 Task: Look for space in Deltona, United States from 4th June, 2023 to 8th June, 2023 for 2 adults in price range Rs.8000 to Rs.16000. Place can be private room with 1  bedroom having 1 bed and 1 bathroom. Property type can be house, flat, guest house, hotel. Booking option can be shelf check-in. Required host language is English.
Action: Mouse moved to (314, 135)
Screenshot: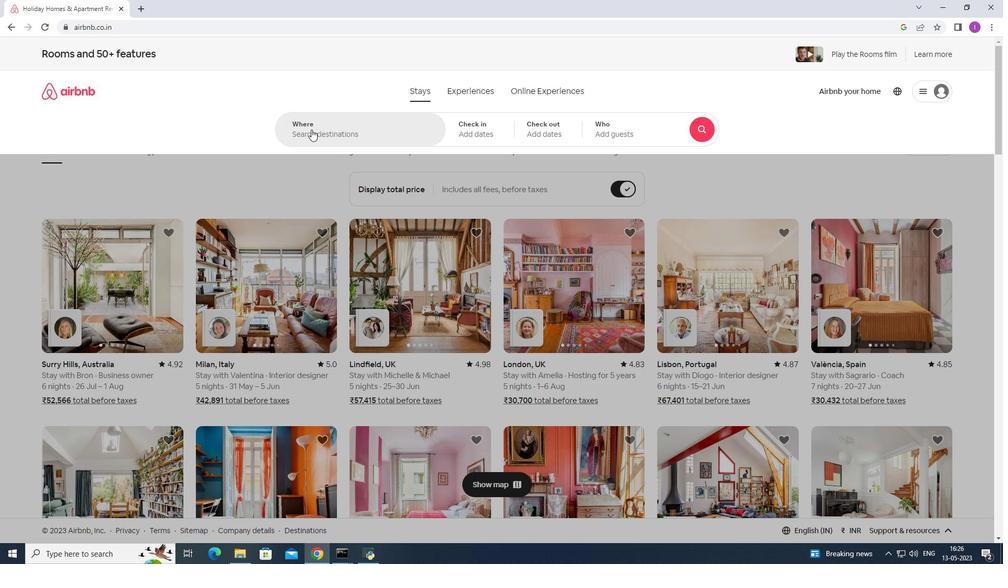 
Action: Mouse pressed left at (314, 135)
Screenshot: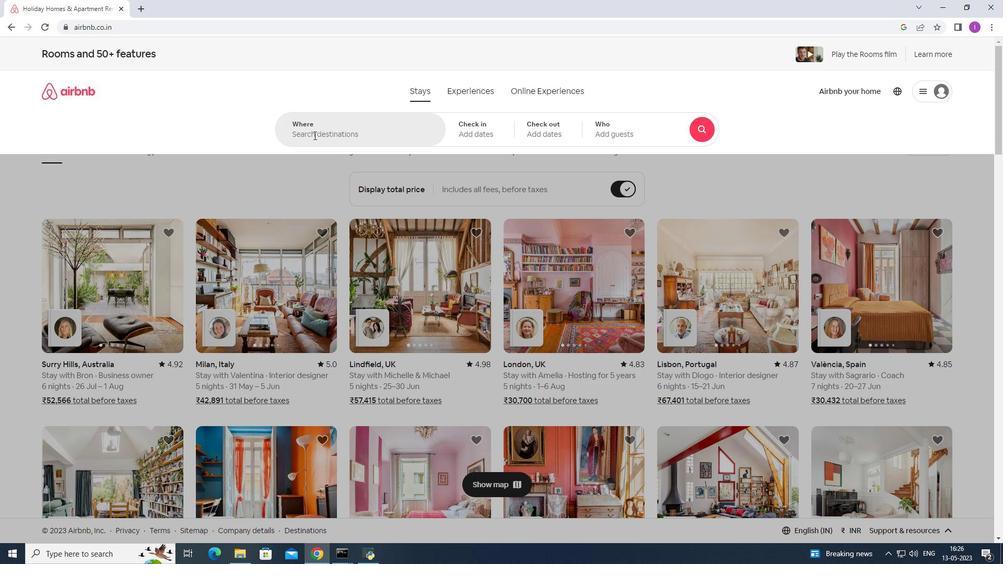 
Action: Key pressed <Key.shift>Deltona,<Key.shift>United<Key.space>sr<Key.backspace>tates
Screenshot: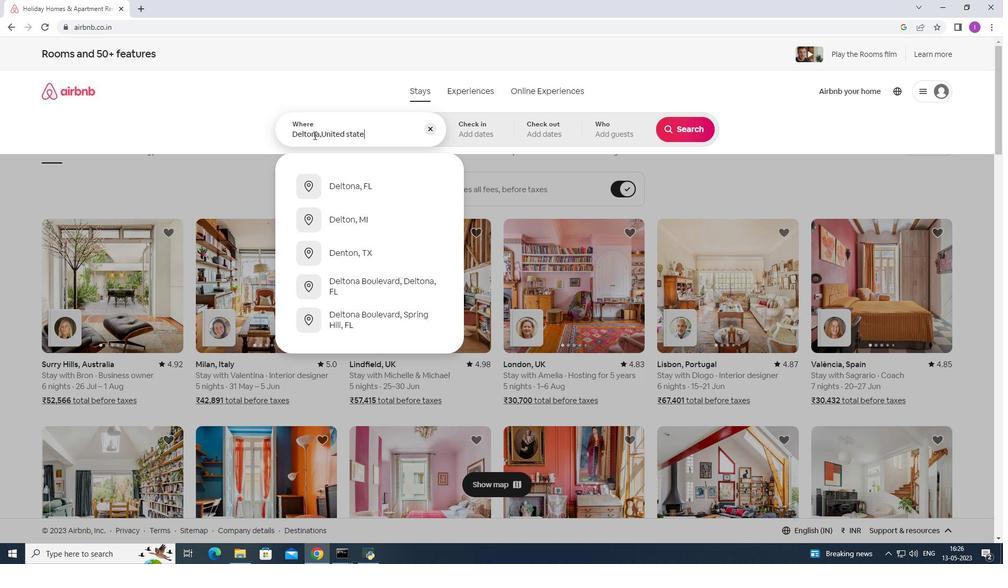 
Action: Mouse moved to (467, 128)
Screenshot: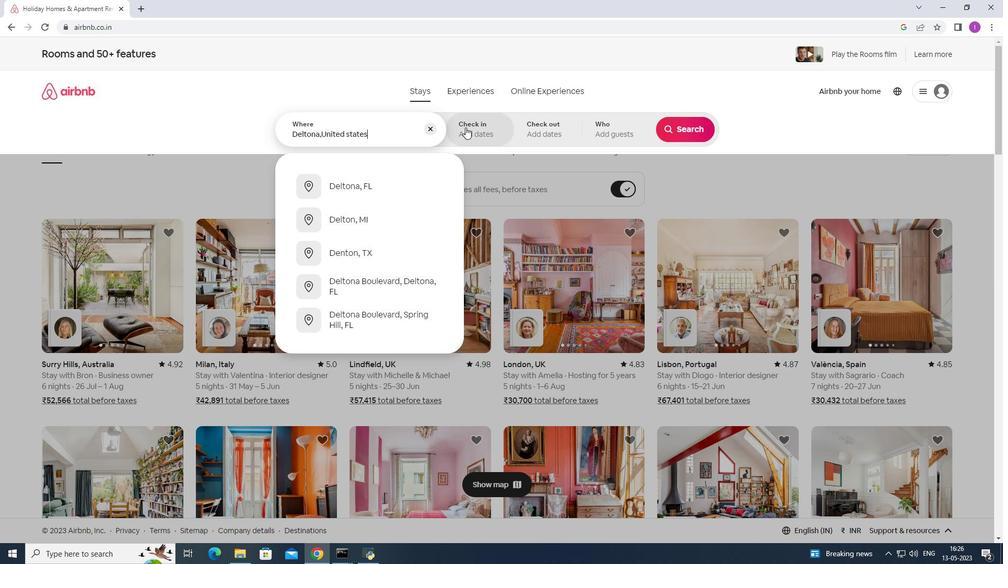 
Action: Mouse pressed left at (467, 128)
Screenshot: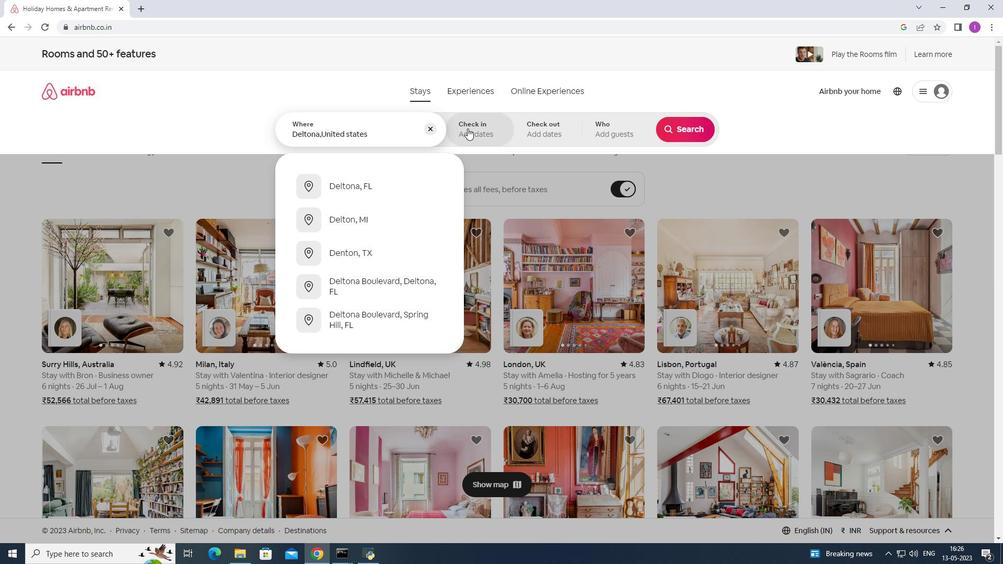 
Action: Mouse moved to (521, 285)
Screenshot: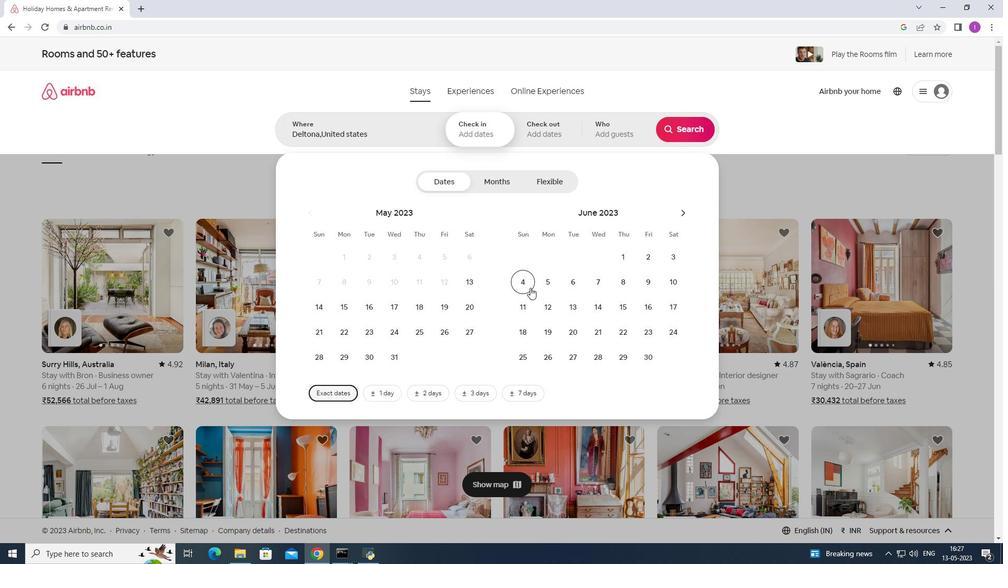
Action: Mouse pressed left at (521, 285)
Screenshot: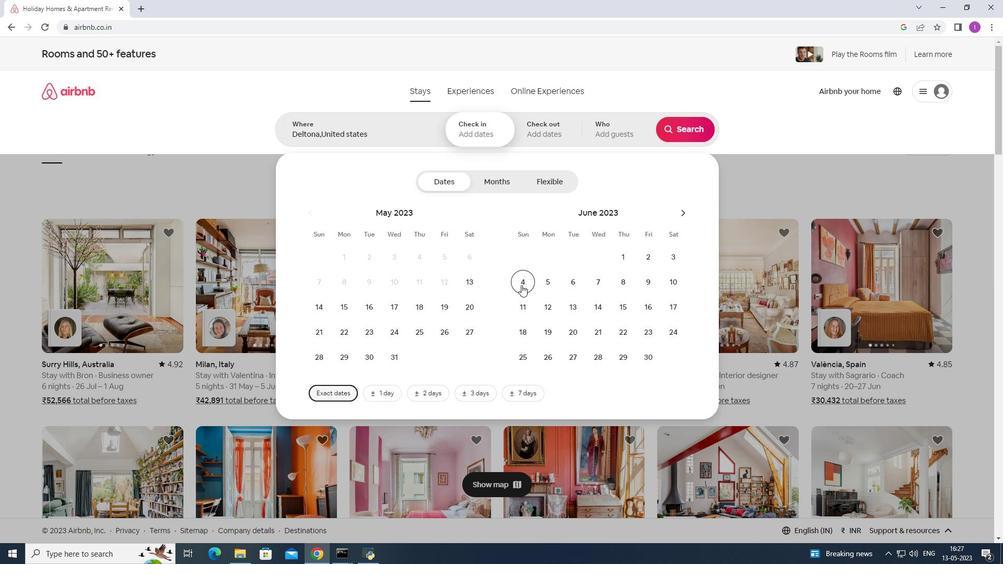
Action: Mouse moved to (625, 284)
Screenshot: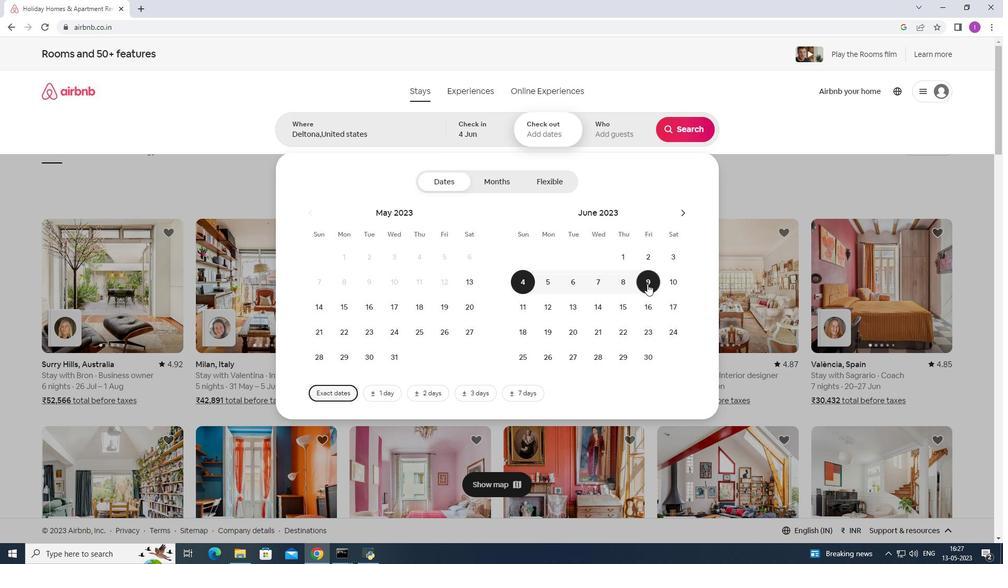 
Action: Mouse pressed left at (625, 284)
Screenshot: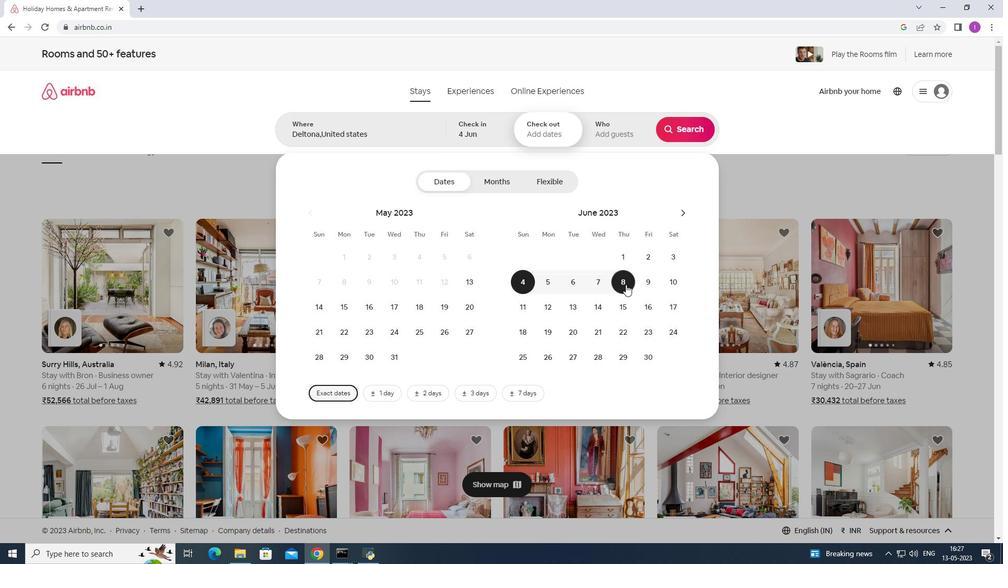 
Action: Mouse moved to (623, 141)
Screenshot: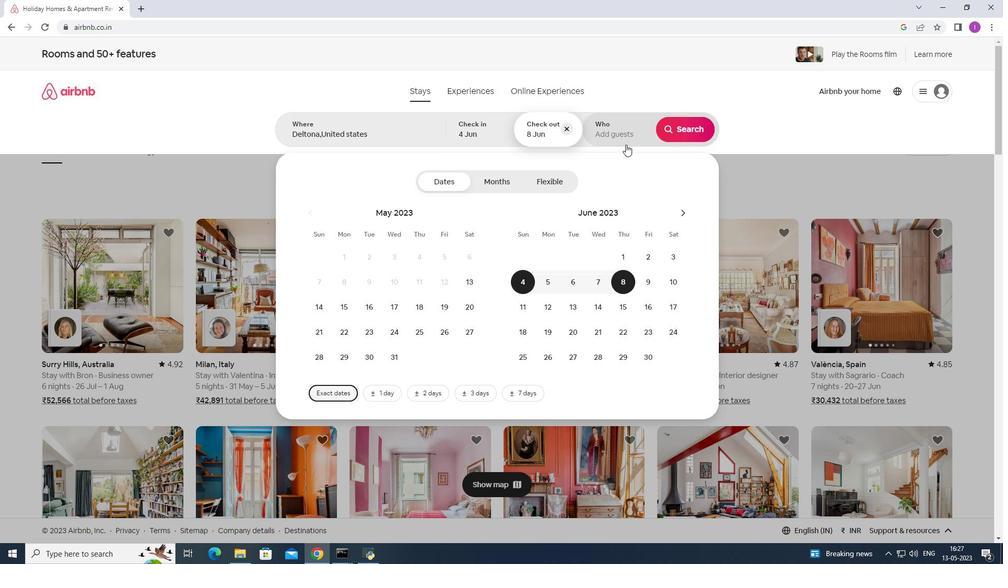 
Action: Mouse pressed left at (623, 141)
Screenshot: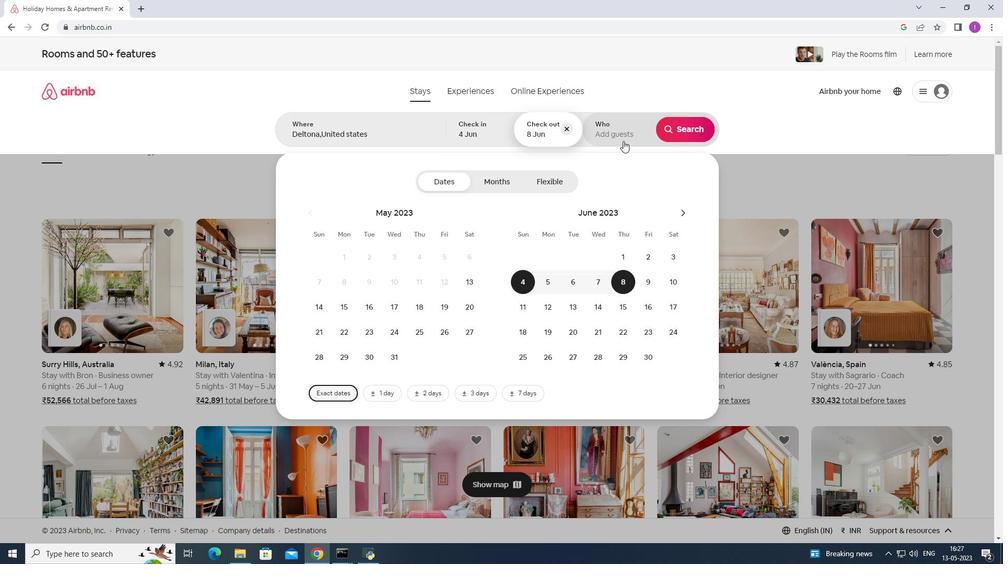 
Action: Mouse moved to (687, 183)
Screenshot: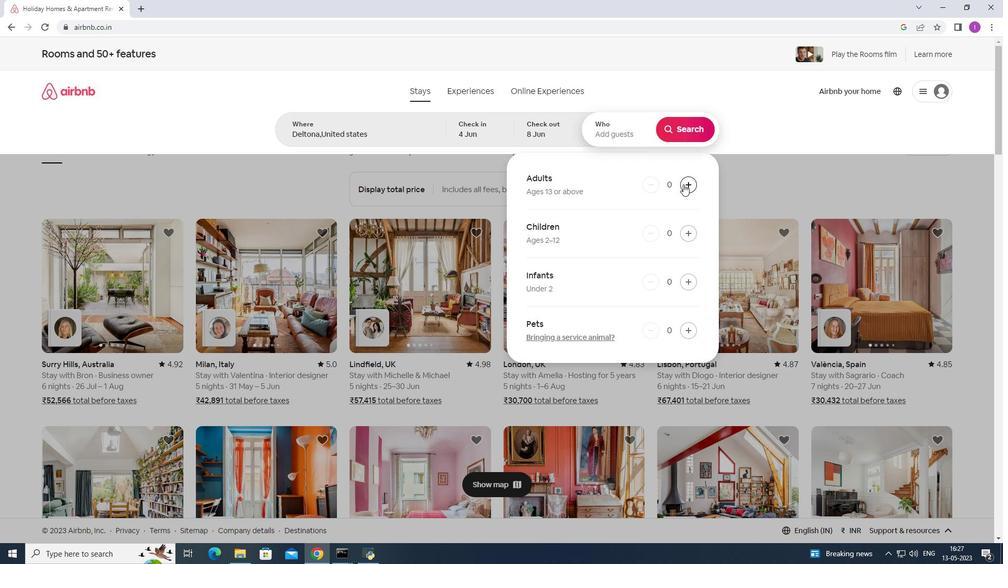 
Action: Mouse pressed left at (687, 183)
Screenshot: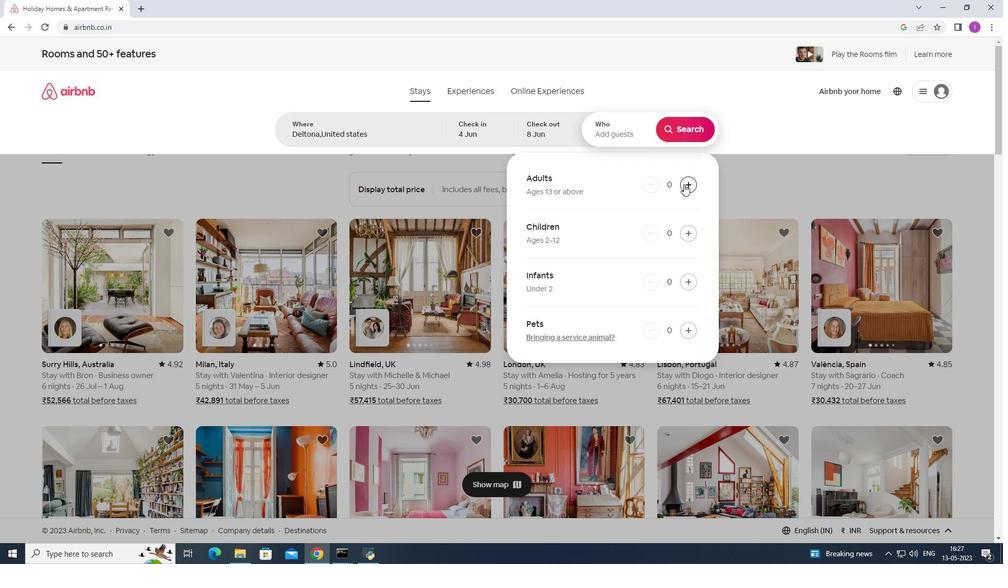 
Action: Mouse pressed left at (687, 183)
Screenshot: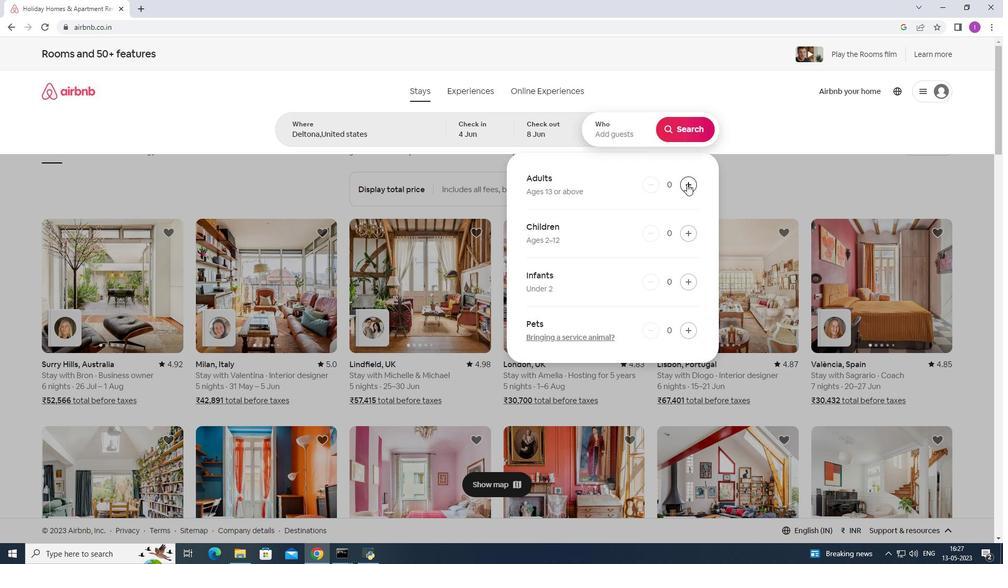 
Action: Mouse moved to (676, 131)
Screenshot: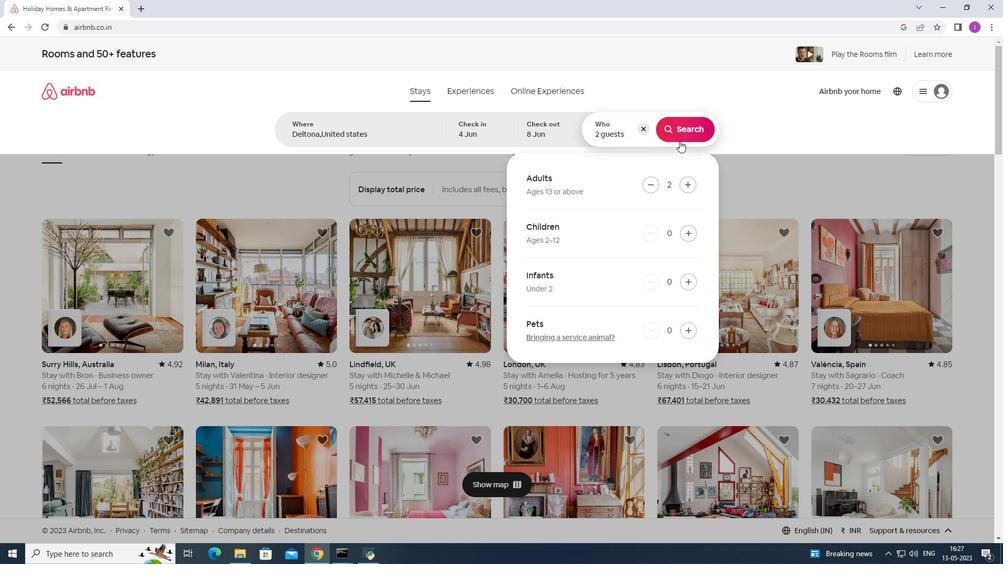 
Action: Mouse pressed left at (676, 131)
Screenshot: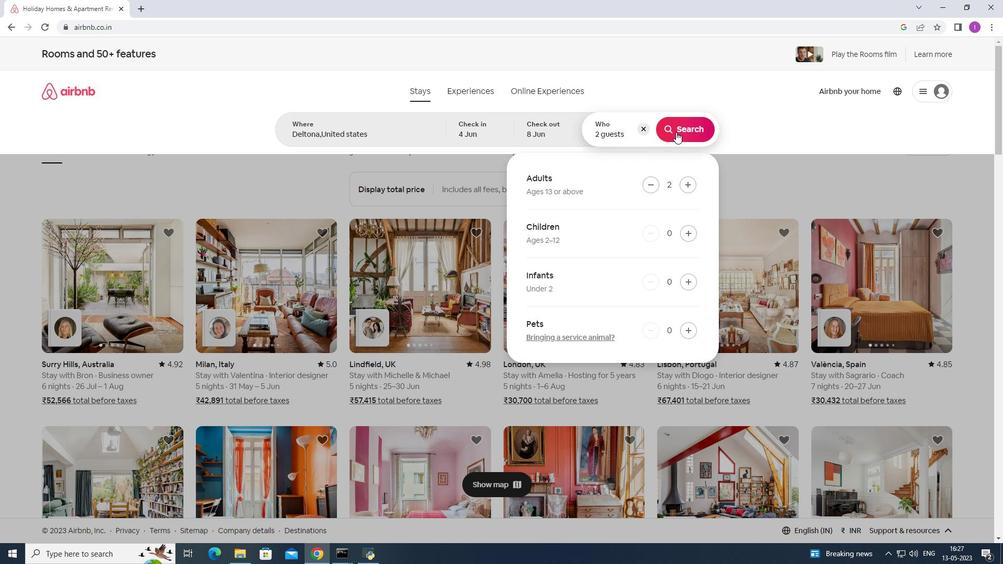 
Action: Mouse moved to (952, 94)
Screenshot: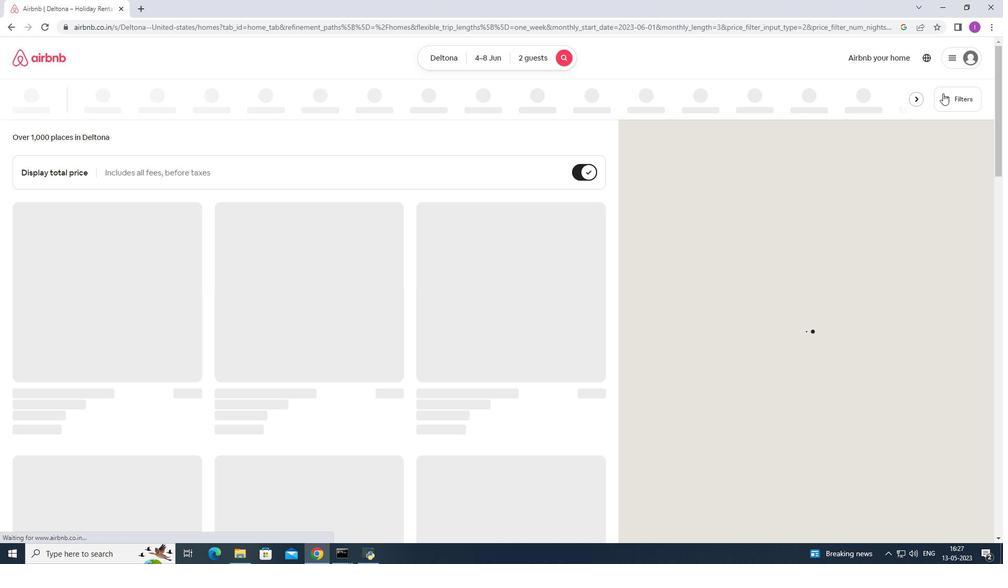 
Action: Mouse pressed left at (952, 94)
Screenshot: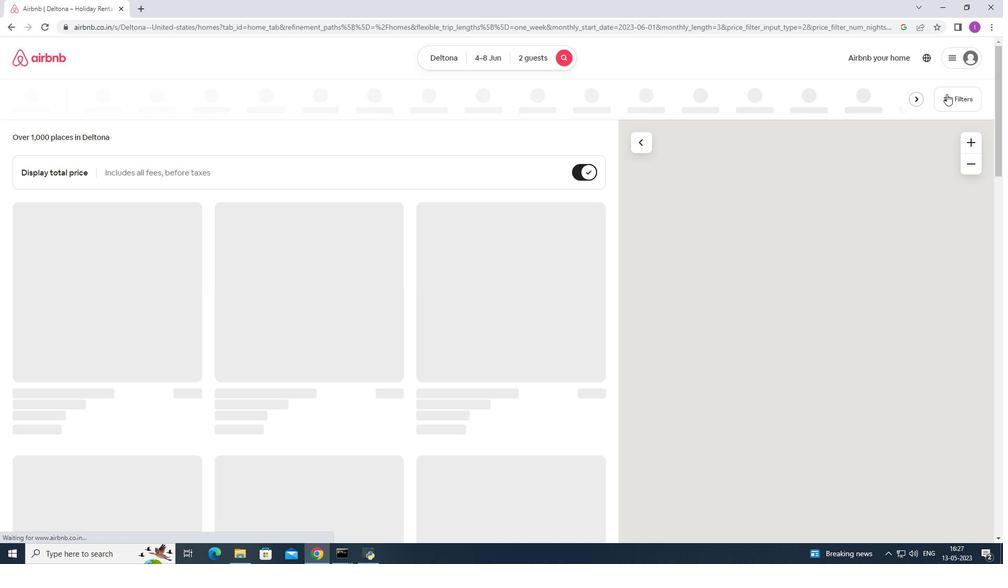 
Action: Mouse moved to (573, 358)
Screenshot: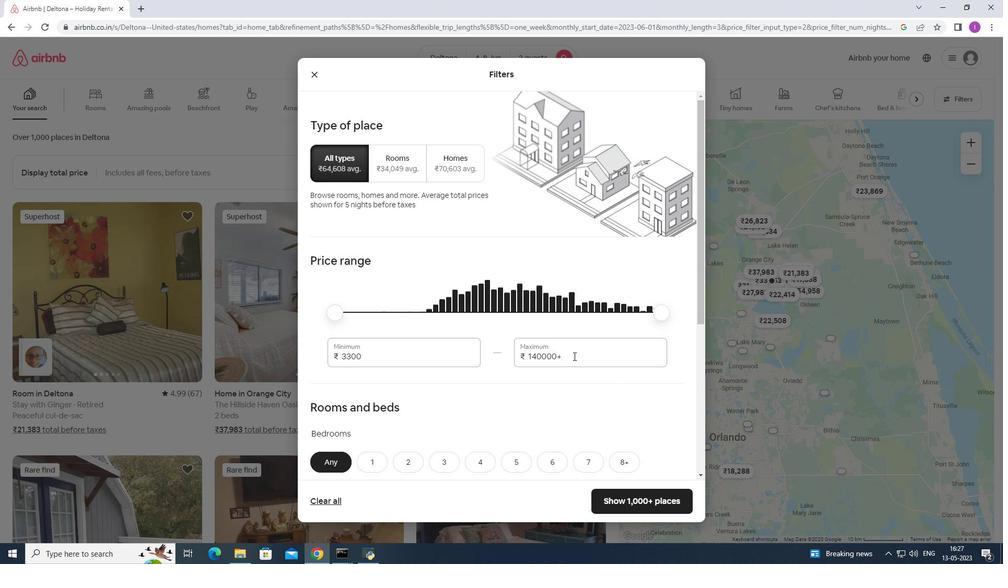 
Action: Mouse pressed left at (573, 358)
Screenshot: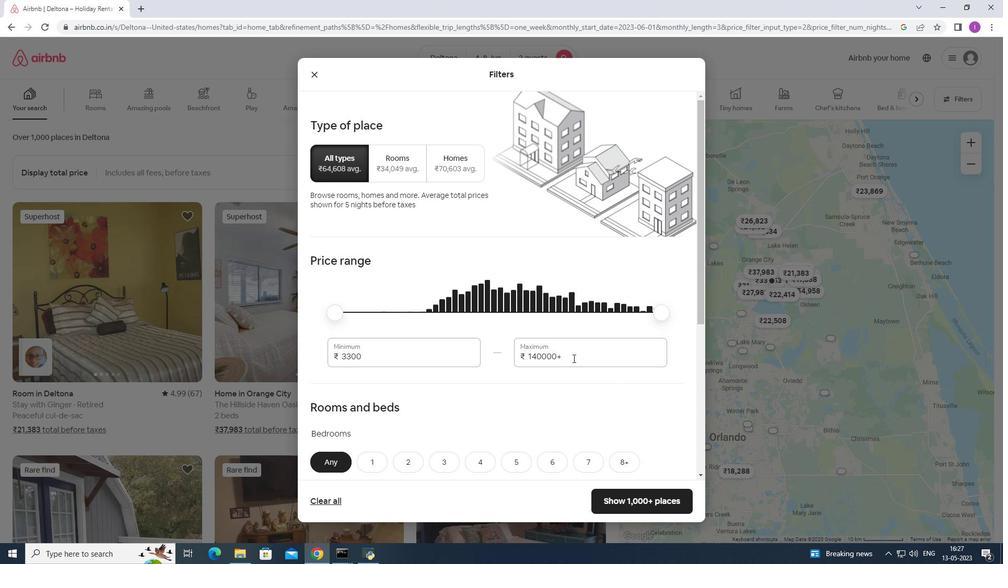 
Action: Mouse moved to (578, 360)
Screenshot: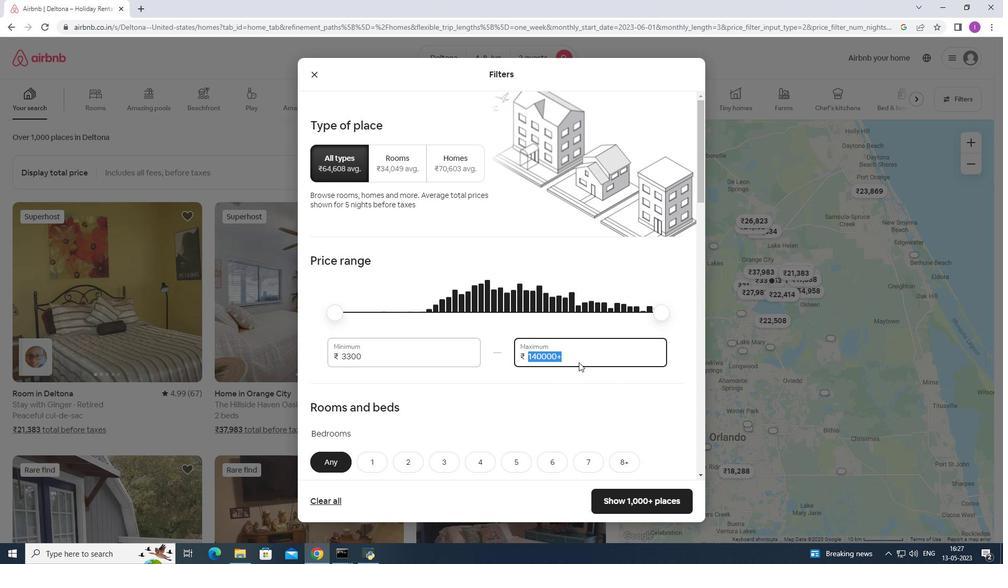 
Action: Key pressed 16
Screenshot: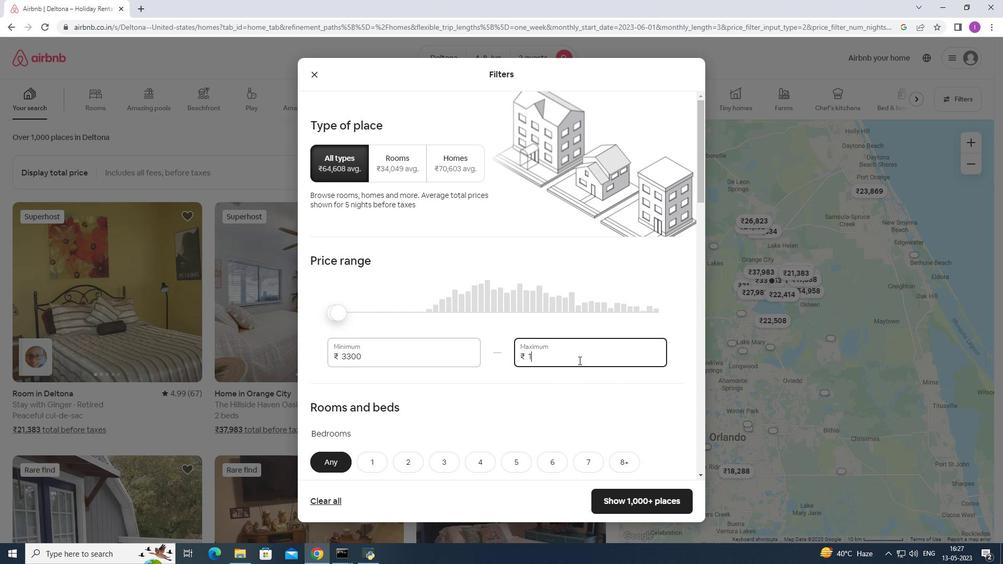 
Action: Mouse moved to (578, 356)
Screenshot: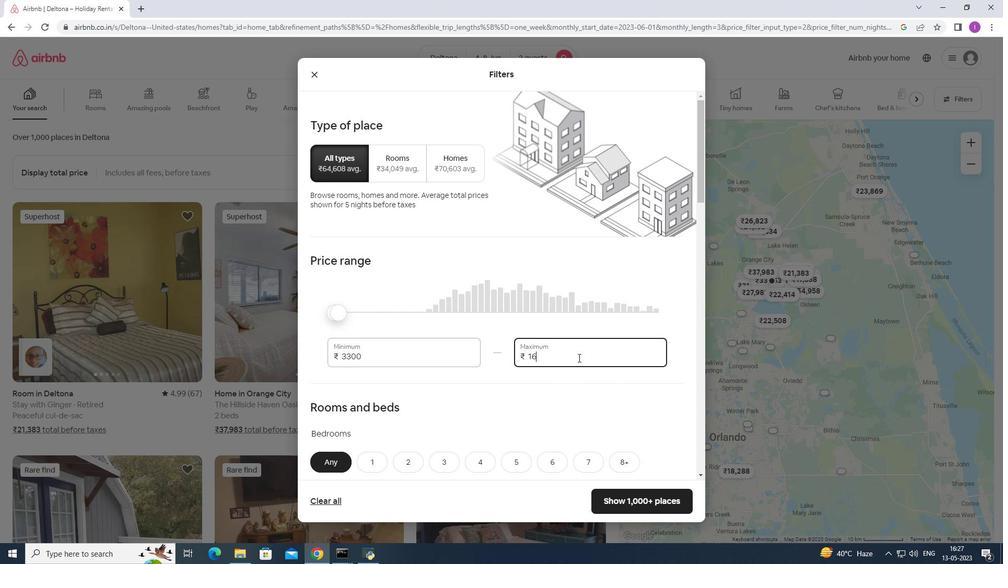 
Action: Key pressed 0
Screenshot: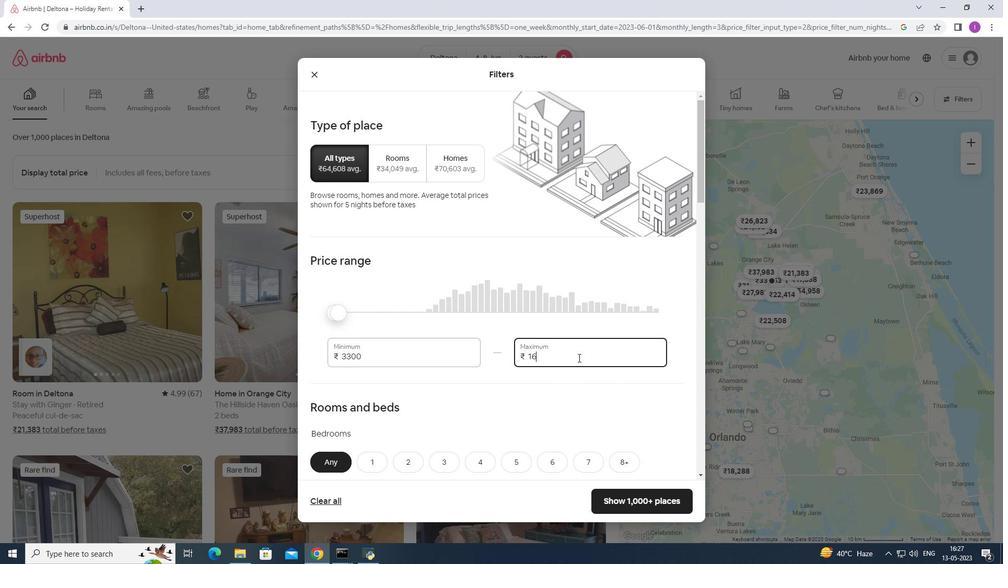 
Action: Mouse moved to (576, 353)
Screenshot: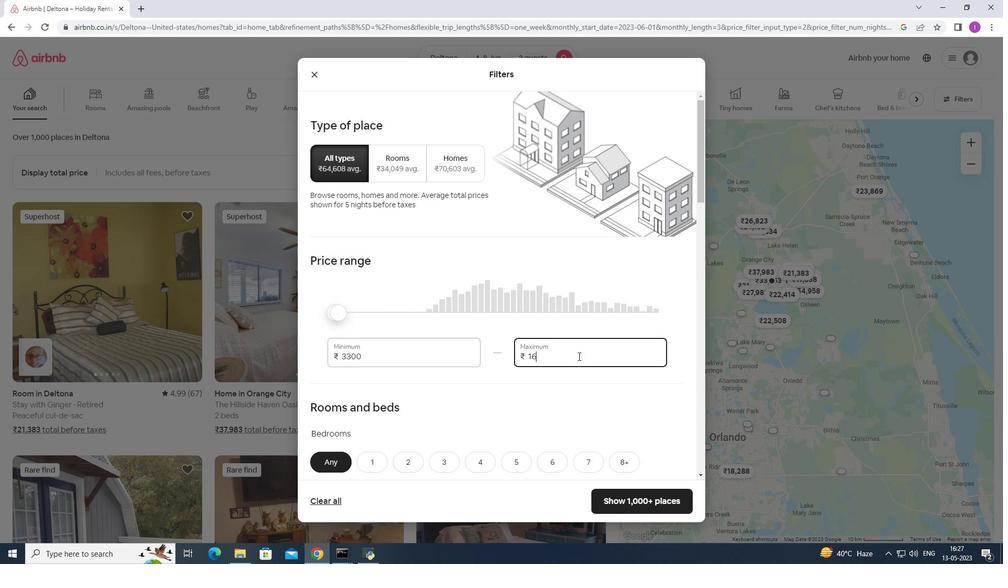 
Action: Key pressed 0
Screenshot: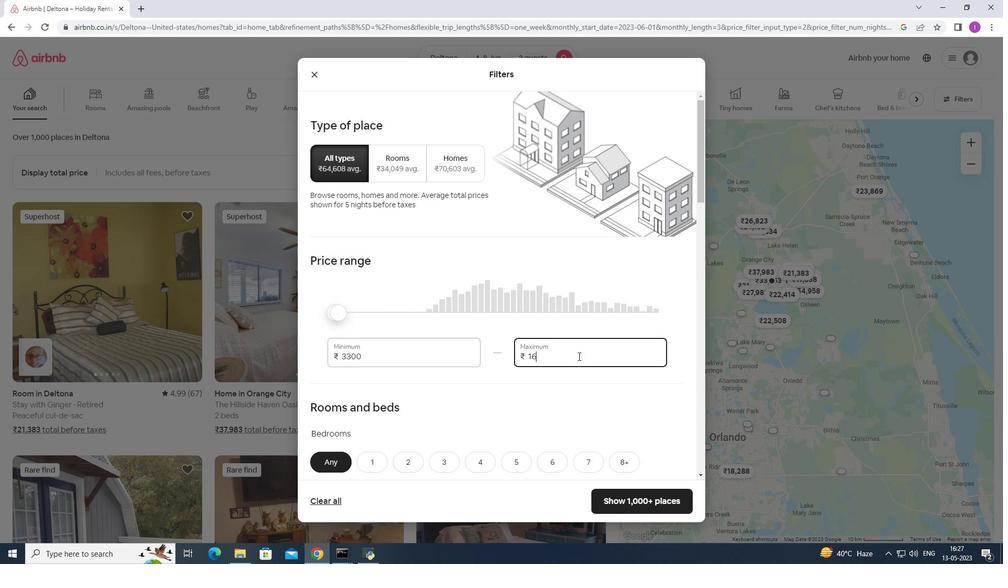 
Action: Mouse moved to (576, 352)
Screenshot: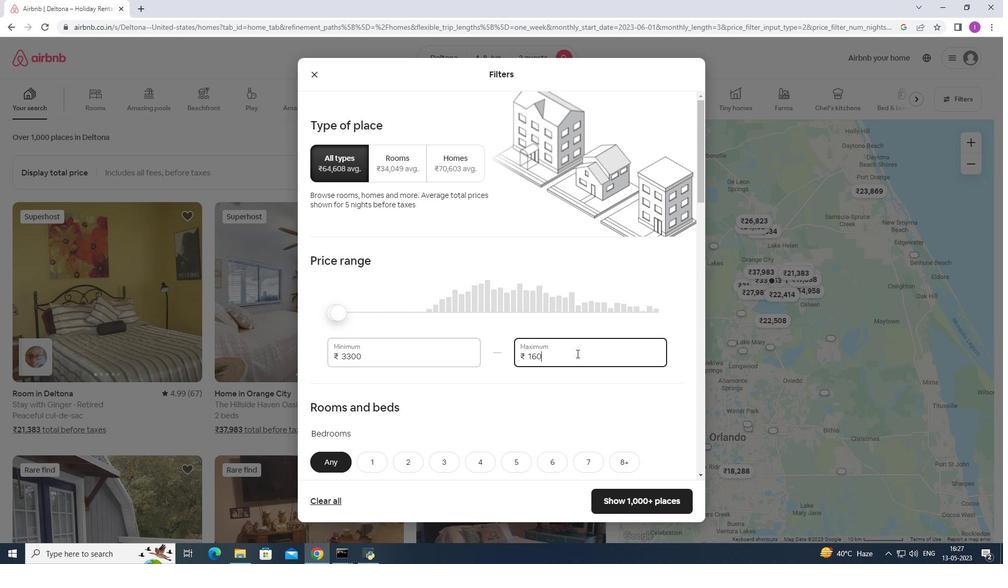 
Action: Key pressed 0
Screenshot: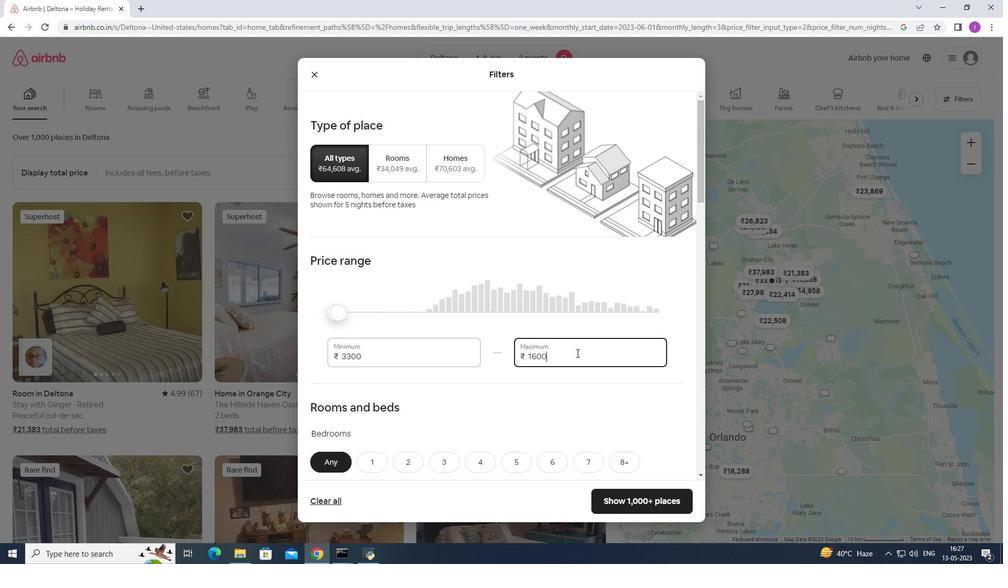 
Action: Mouse moved to (374, 356)
Screenshot: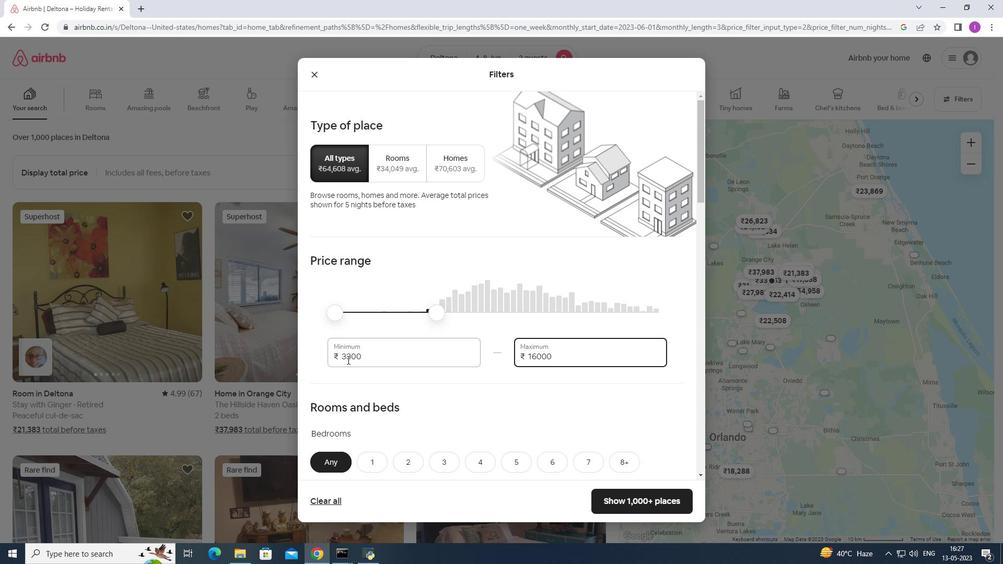 
Action: Mouse pressed left at (374, 356)
Screenshot: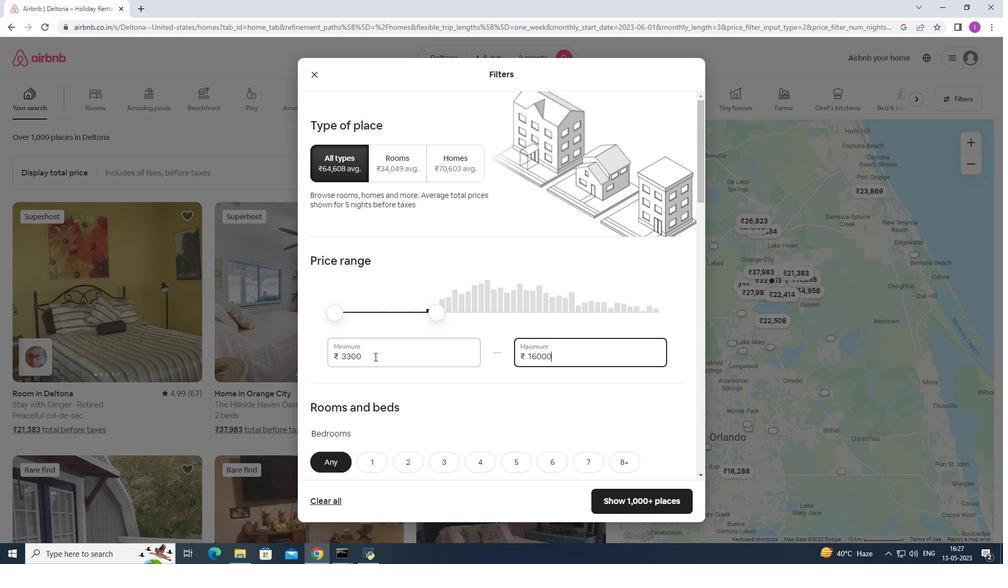
Action: Mouse moved to (428, 367)
Screenshot: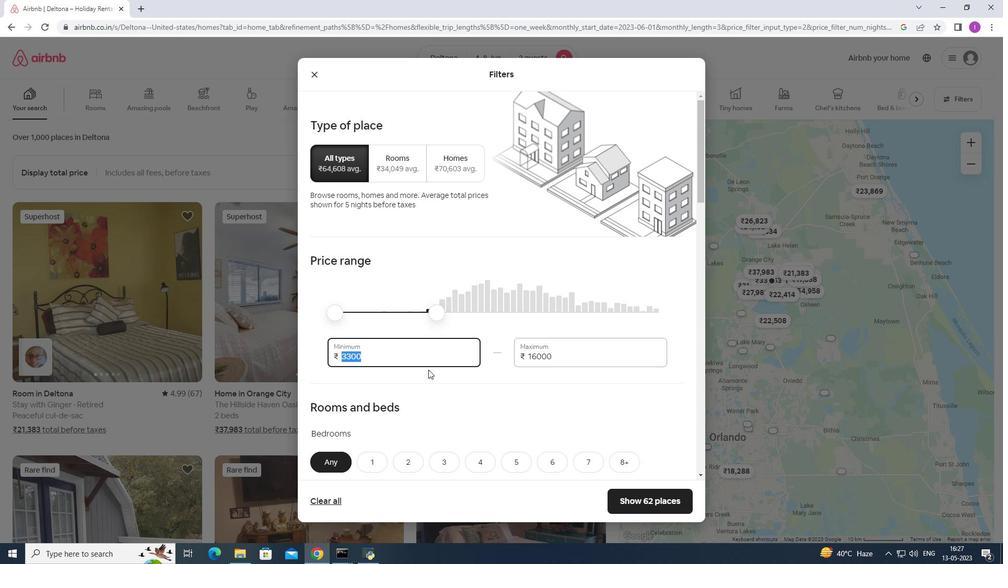 
Action: Key pressed 8
Screenshot: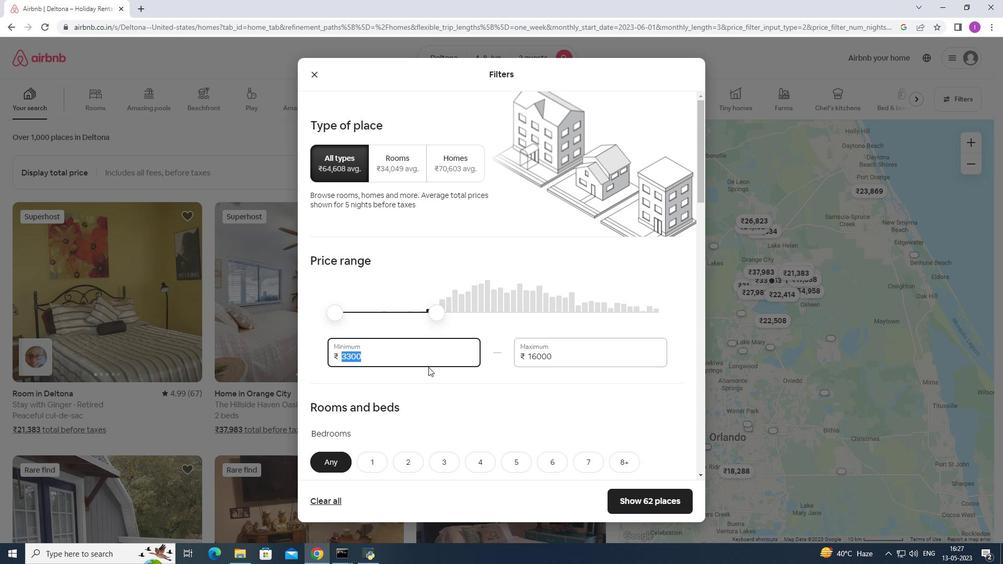 
Action: Mouse moved to (428, 365)
Screenshot: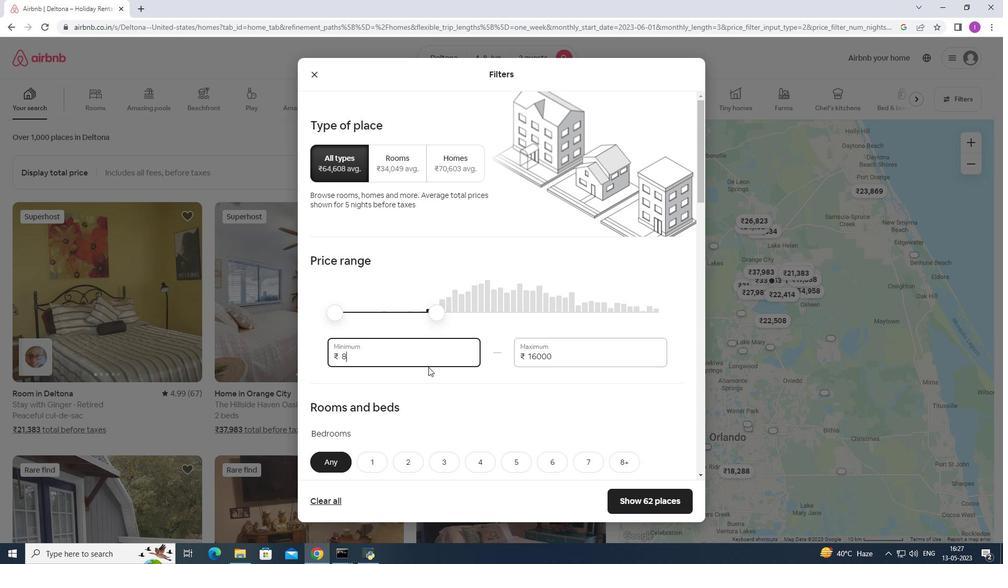 
Action: Key pressed 0
Screenshot: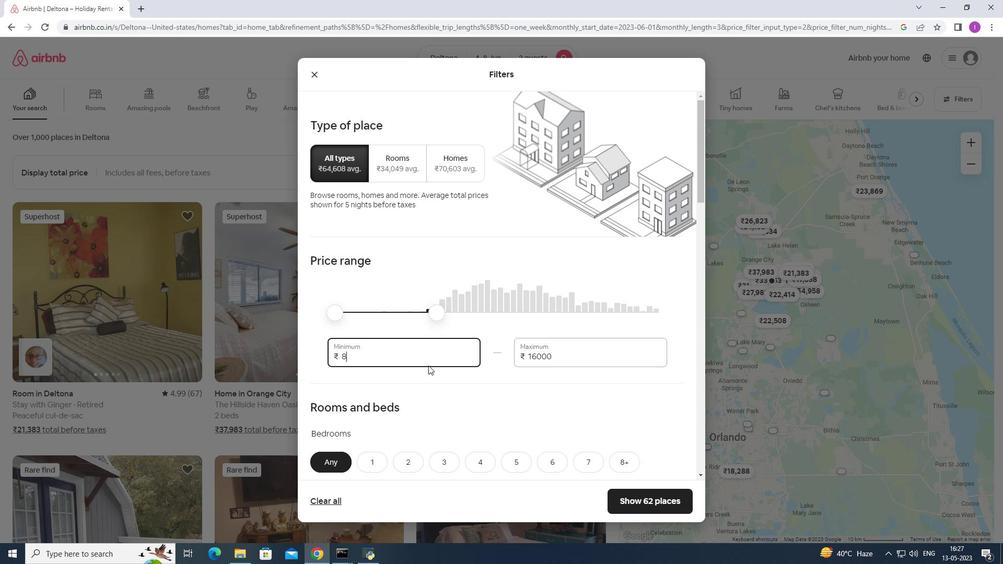 
Action: Mouse moved to (426, 364)
Screenshot: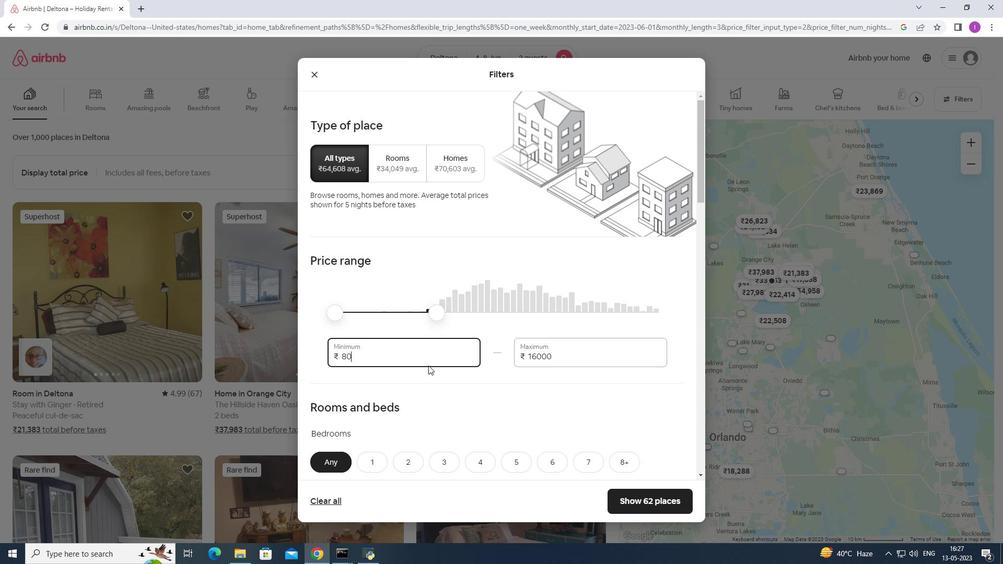 
Action: Key pressed 00
Screenshot: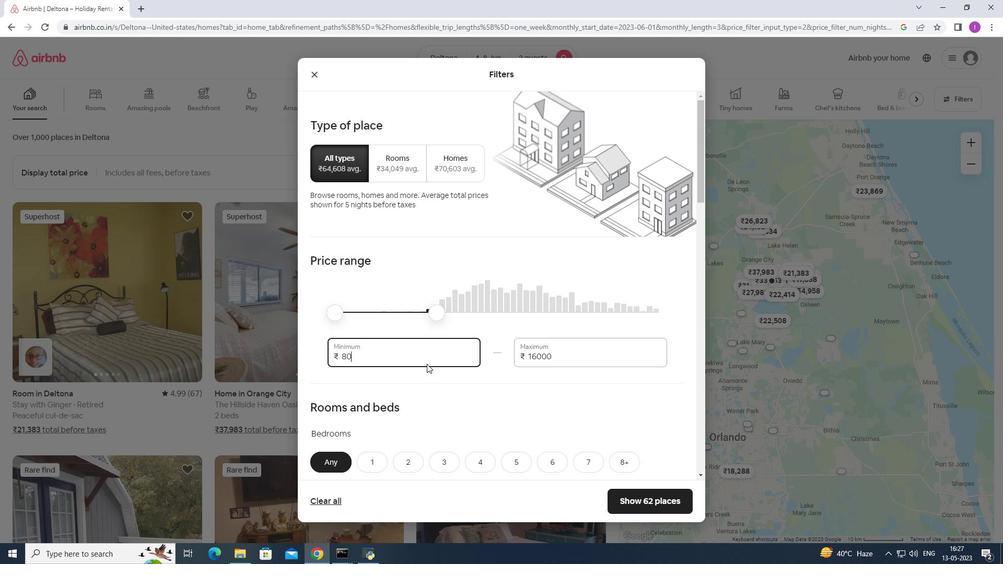 
Action: Mouse moved to (421, 386)
Screenshot: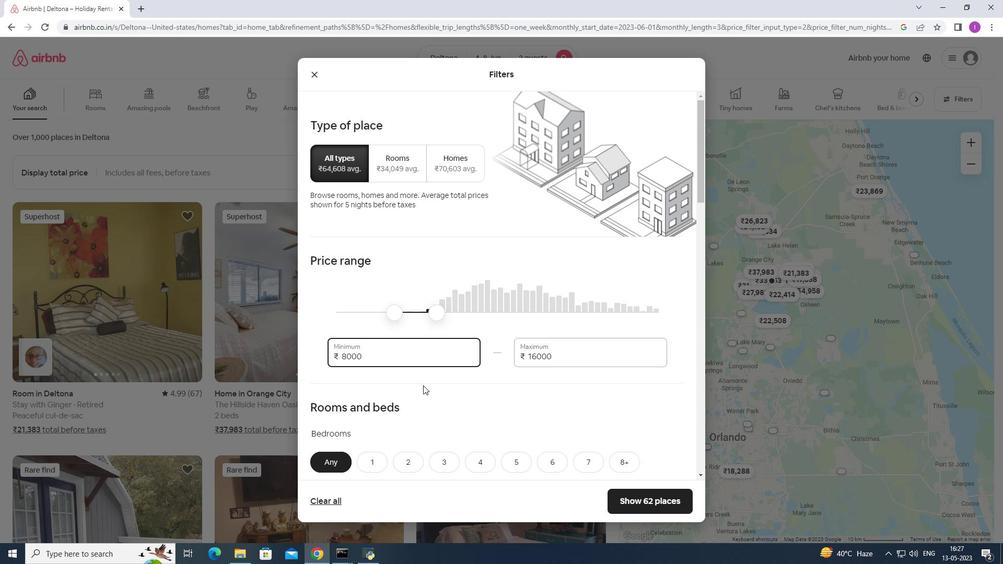 
Action: Mouse scrolled (421, 385) with delta (0, 0)
Screenshot: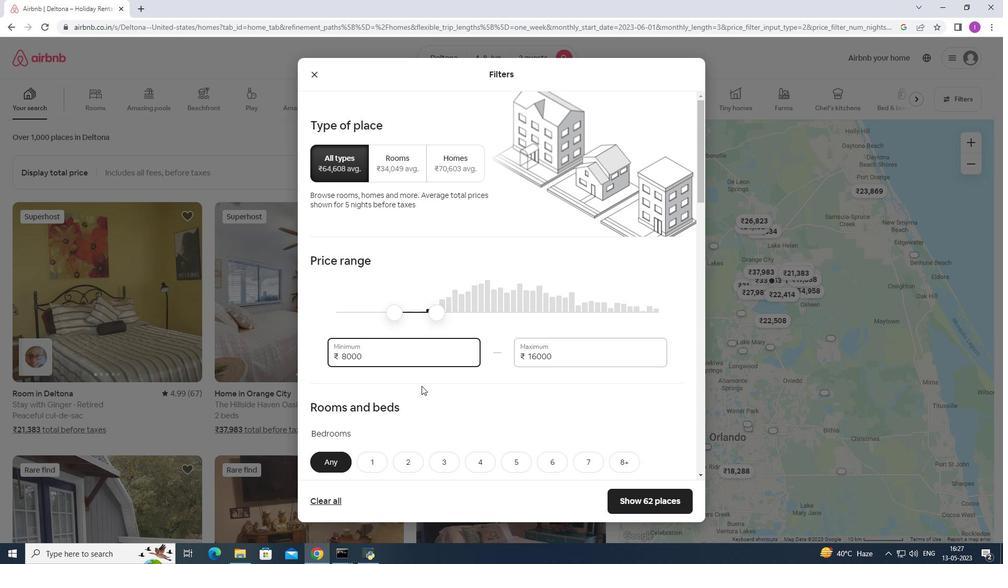 
Action: Mouse scrolled (421, 385) with delta (0, 0)
Screenshot: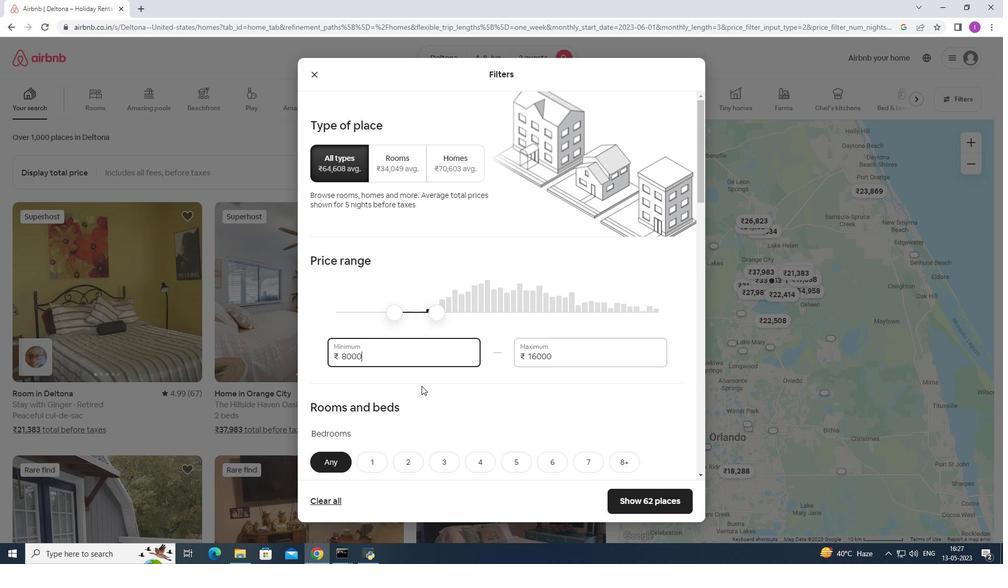 
Action: Mouse scrolled (421, 385) with delta (0, 0)
Screenshot: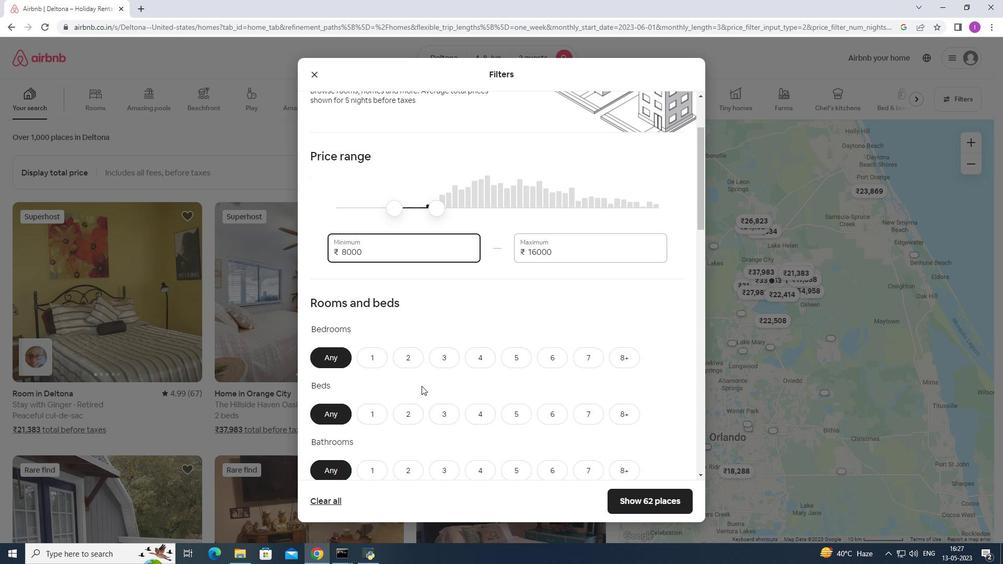 
Action: Mouse scrolled (421, 385) with delta (0, 0)
Screenshot: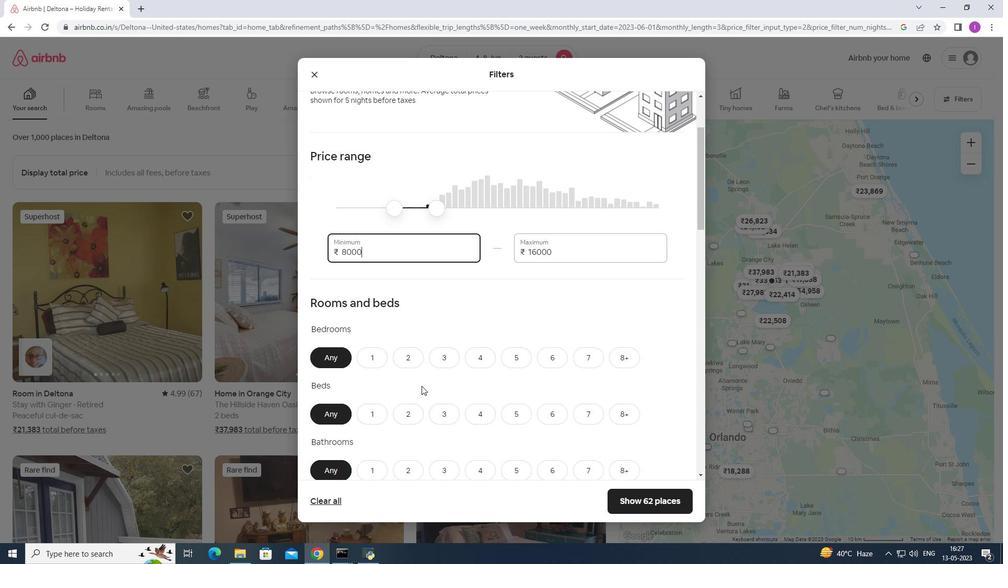 
Action: Mouse moved to (423, 341)
Screenshot: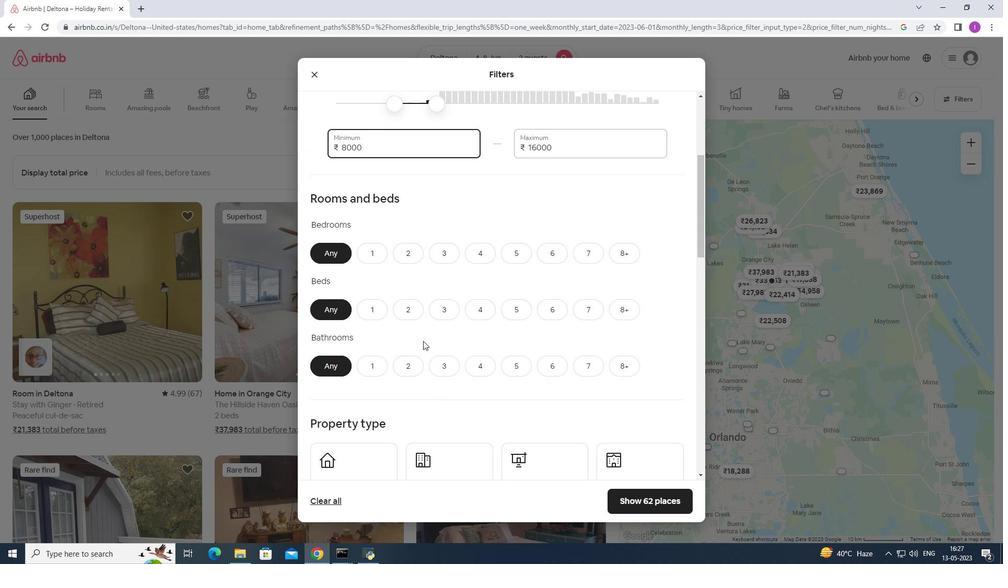 
Action: Mouse scrolled (423, 340) with delta (0, 0)
Screenshot: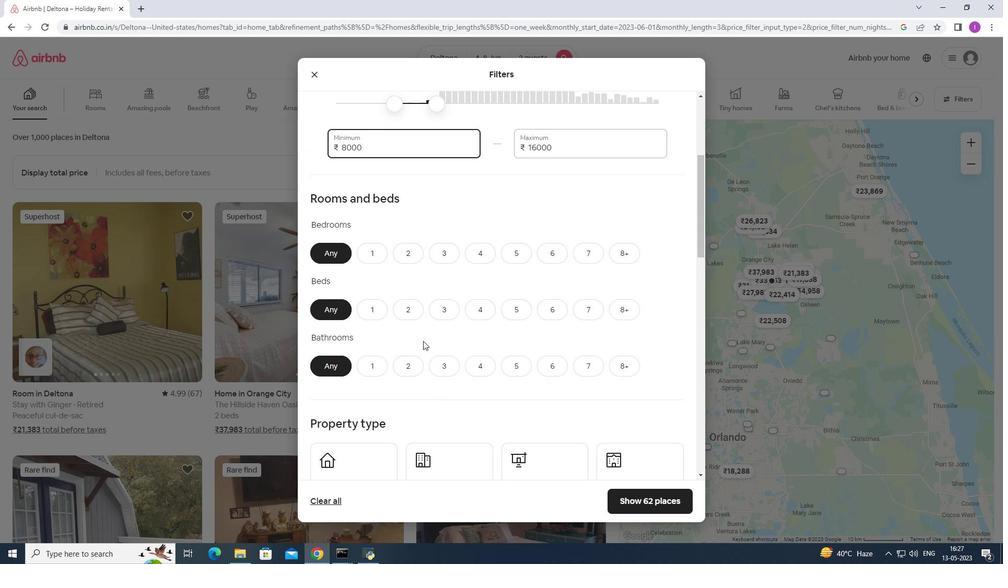 
Action: Mouse moved to (369, 200)
Screenshot: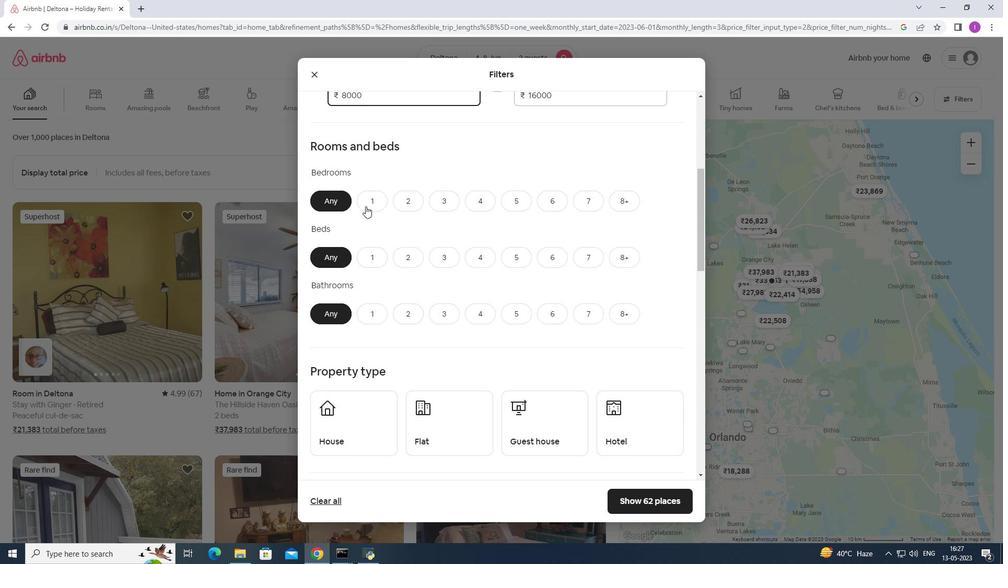 
Action: Mouse pressed left at (369, 200)
Screenshot: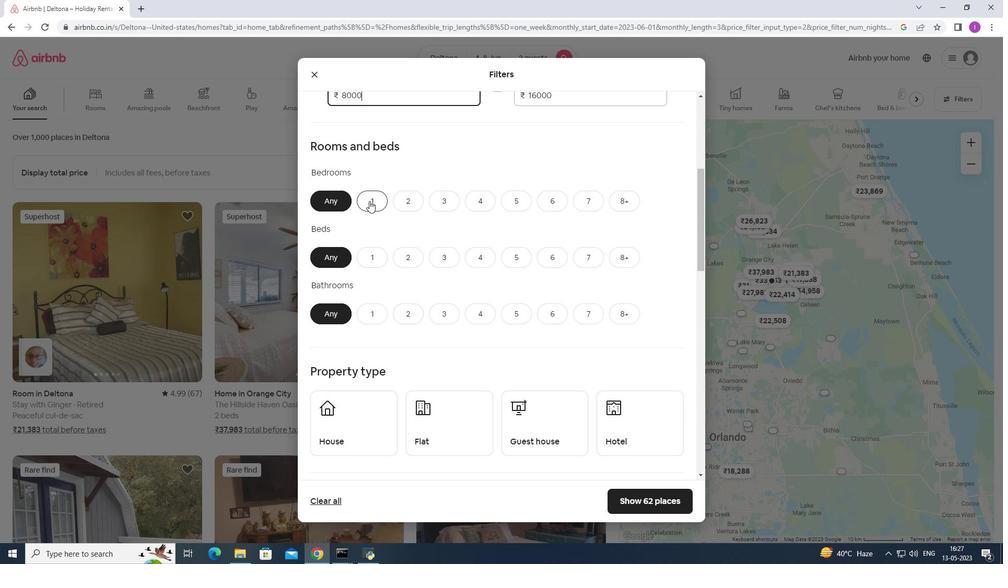 
Action: Mouse moved to (379, 263)
Screenshot: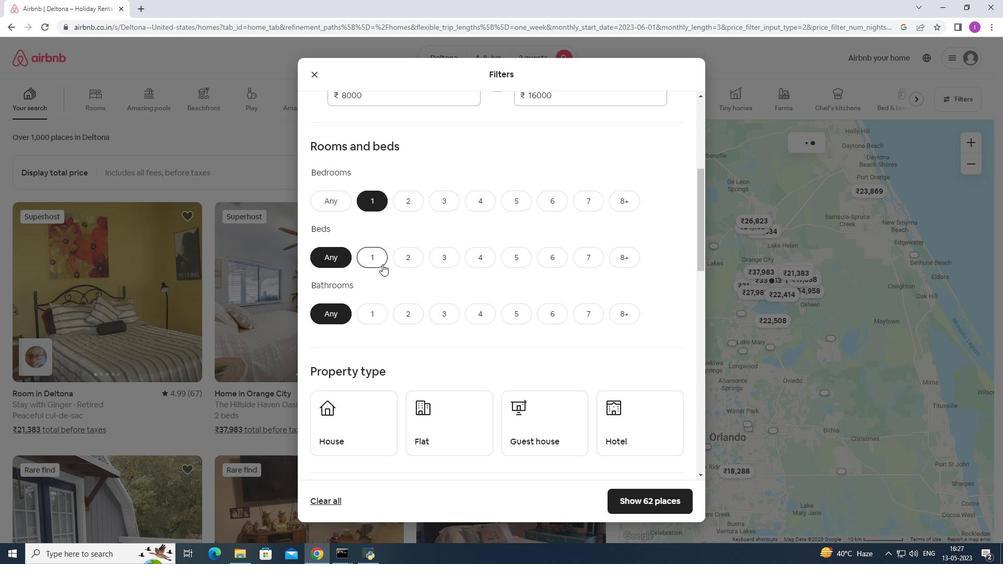
Action: Mouse pressed left at (379, 263)
Screenshot: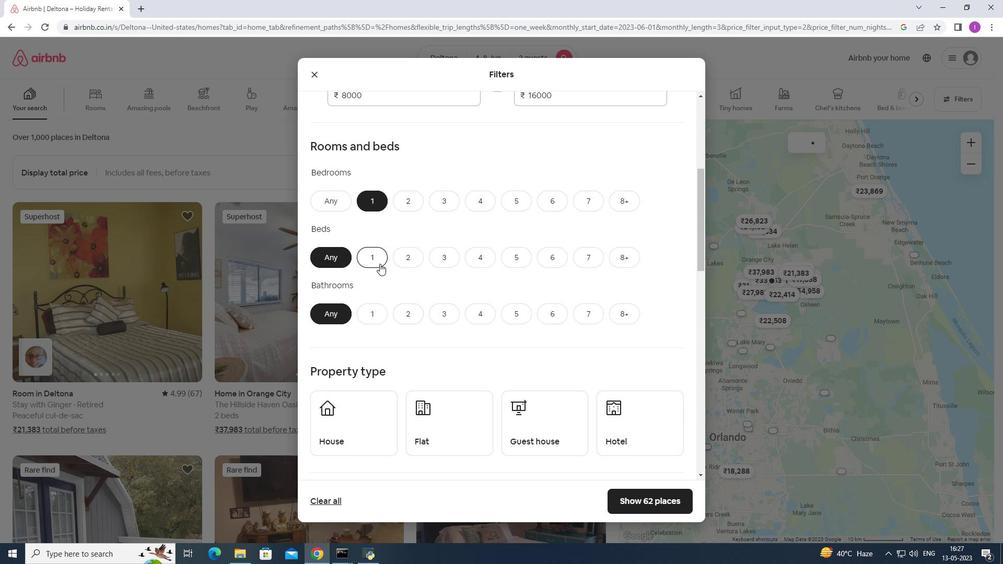 
Action: Mouse moved to (368, 318)
Screenshot: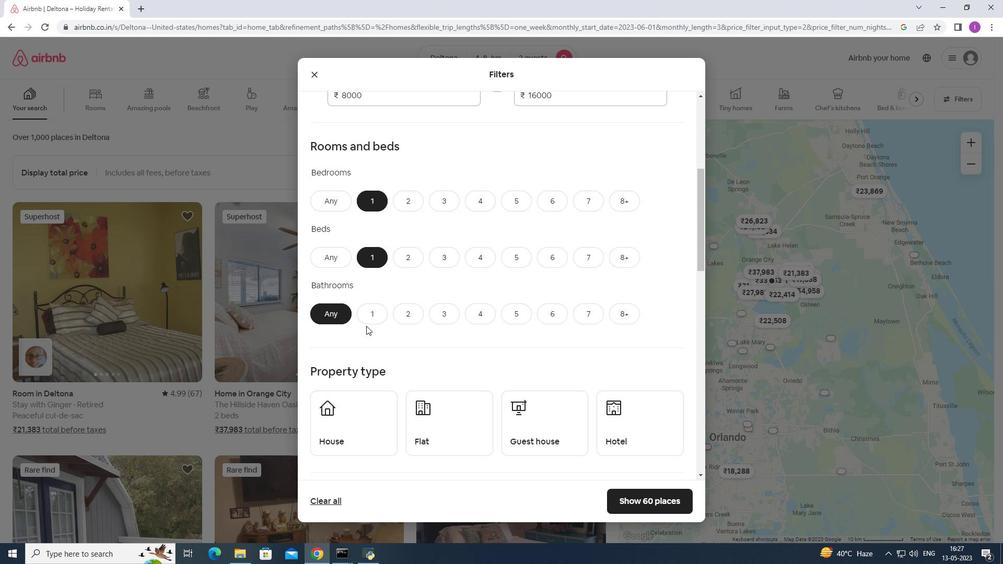 
Action: Mouse pressed left at (368, 318)
Screenshot: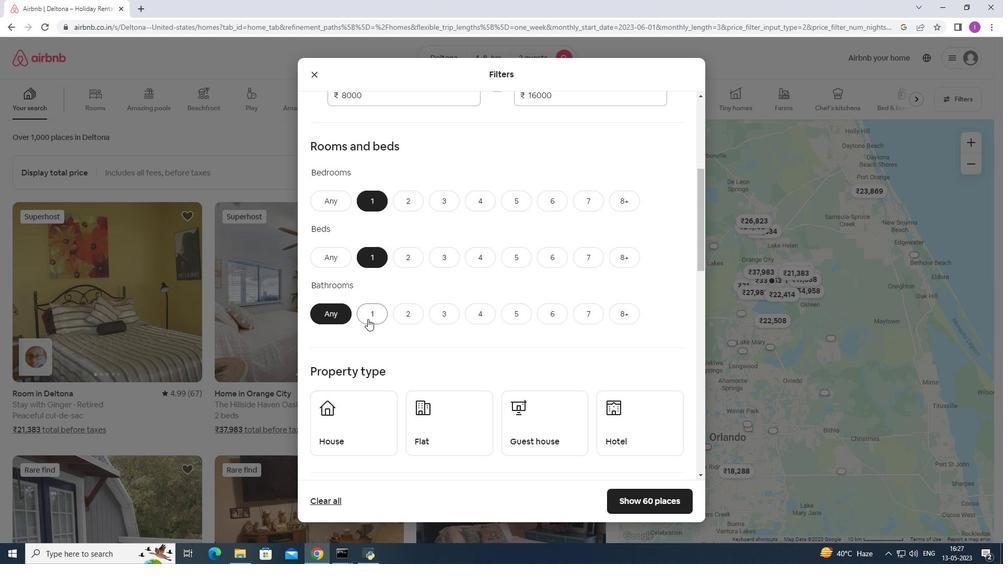 
Action: Mouse moved to (421, 339)
Screenshot: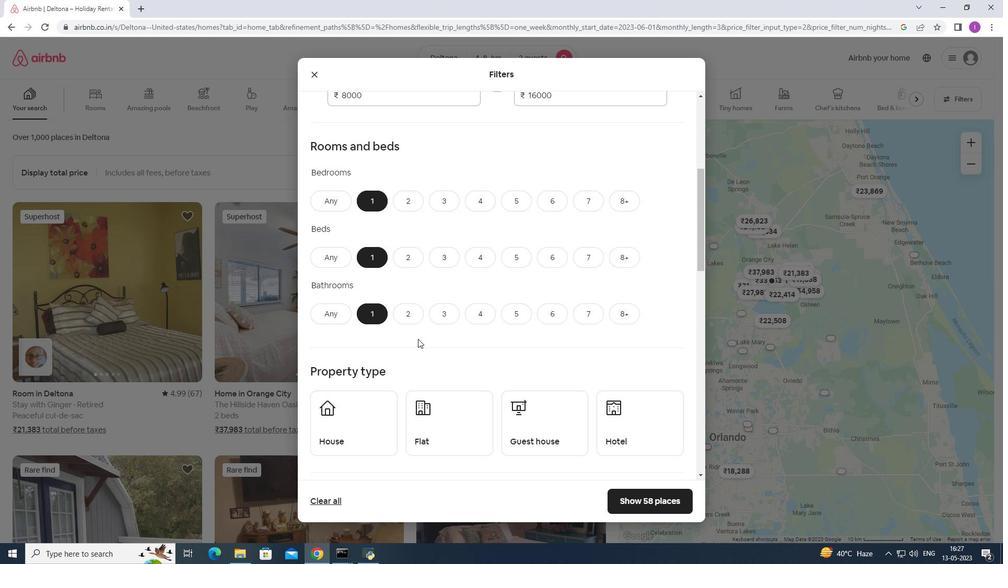 
Action: Mouse scrolled (421, 338) with delta (0, 0)
Screenshot: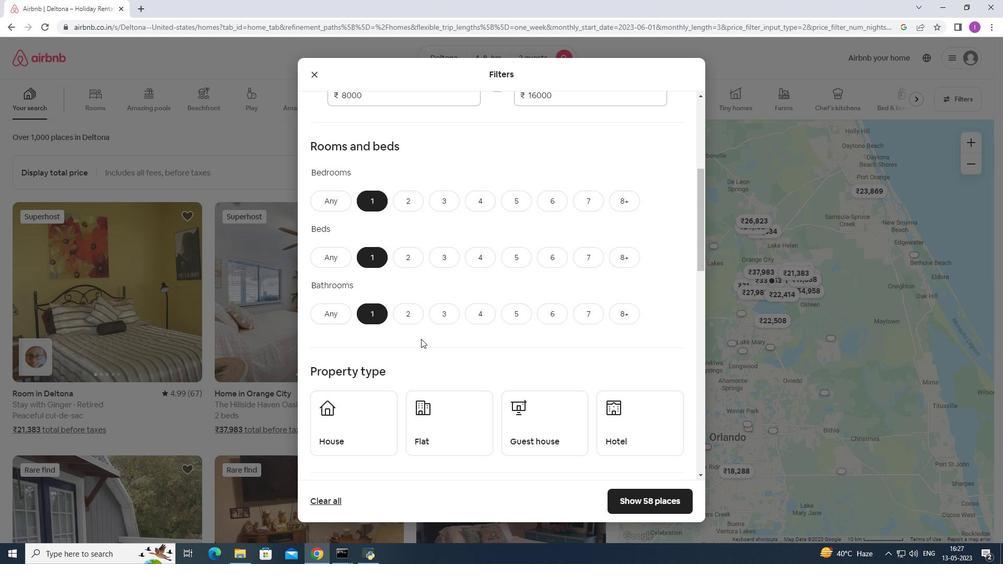 
Action: Mouse scrolled (421, 338) with delta (0, 0)
Screenshot: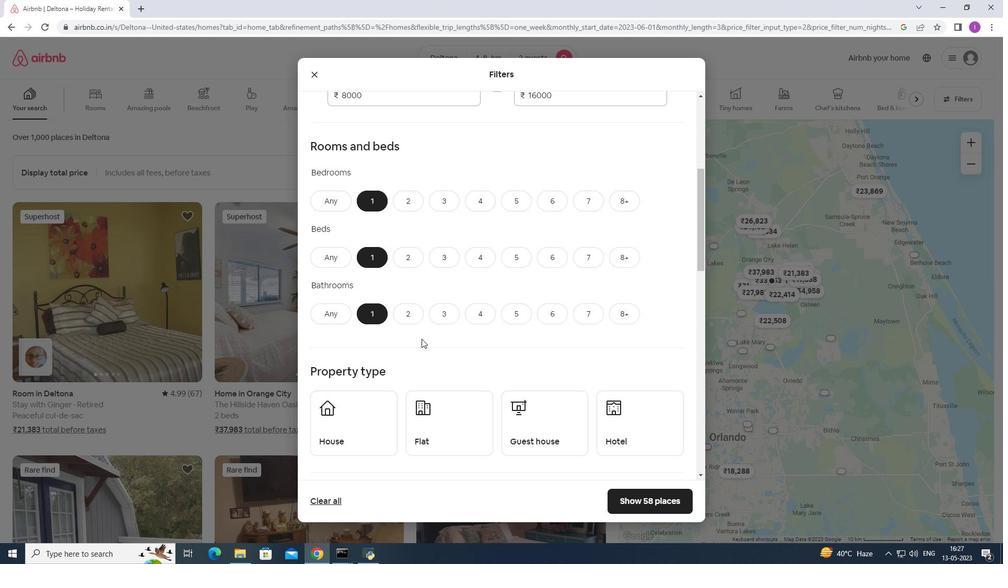 
Action: Mouse scrolled (421, 338) with delta (0, 0)
Screenshot: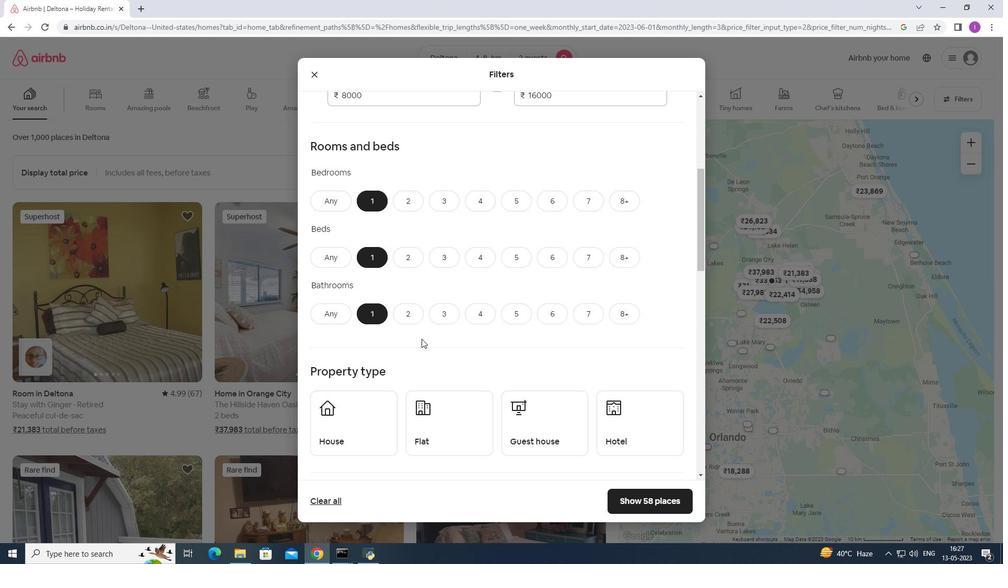 
Action: Mouse moved to (394, 289)
Screenshot: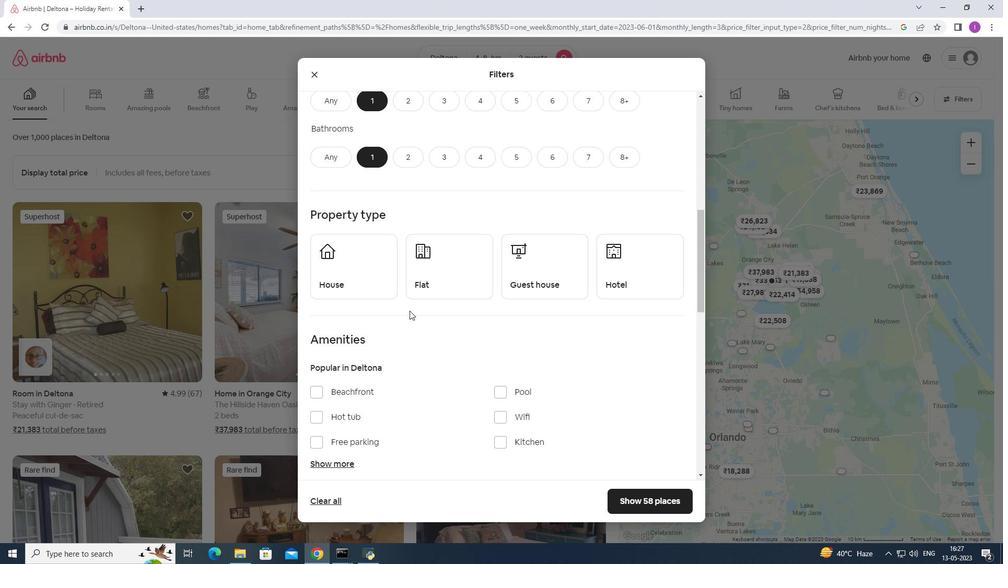 
Action: Mouse pressed left at (394, 289)
Screenshot: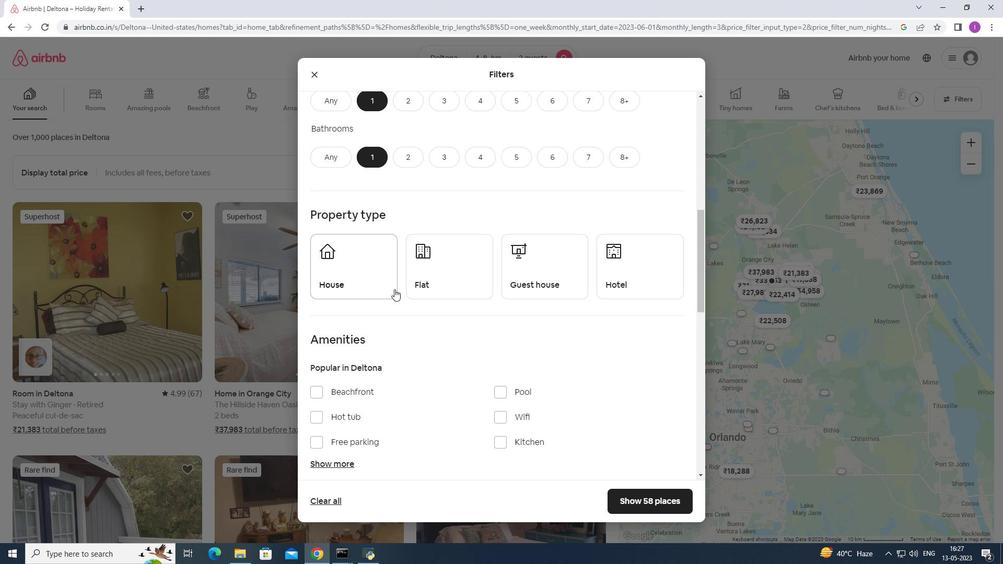 
Action: Mouse moved to (455, 285)
Screenshot: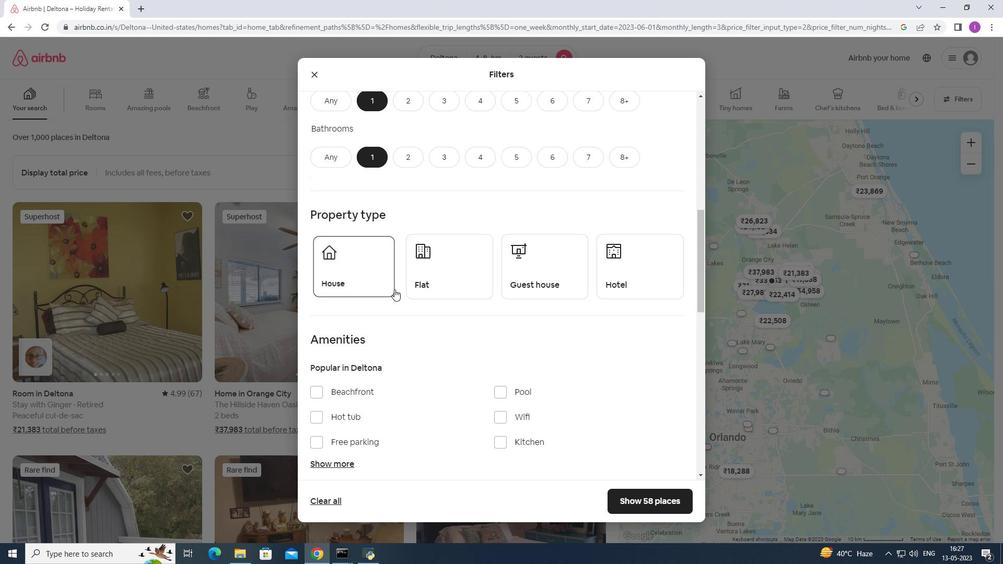 
Action: Mouse pressed left at (455, 285)
Screenshot: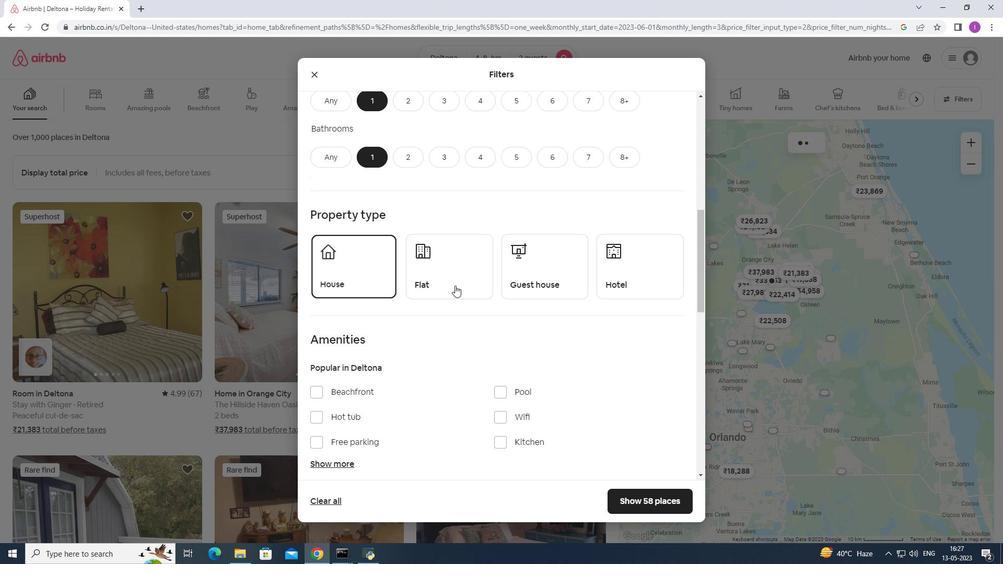 
Action: Mouse moved to (533, 275)
Screenshot: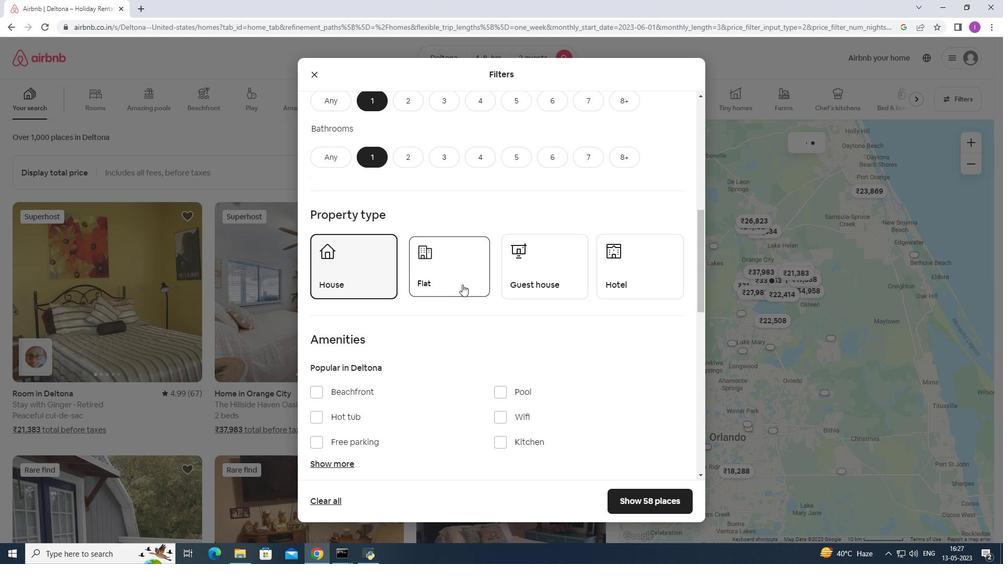 
Action: Mouse pressed left at (533, 275)
Screenshot: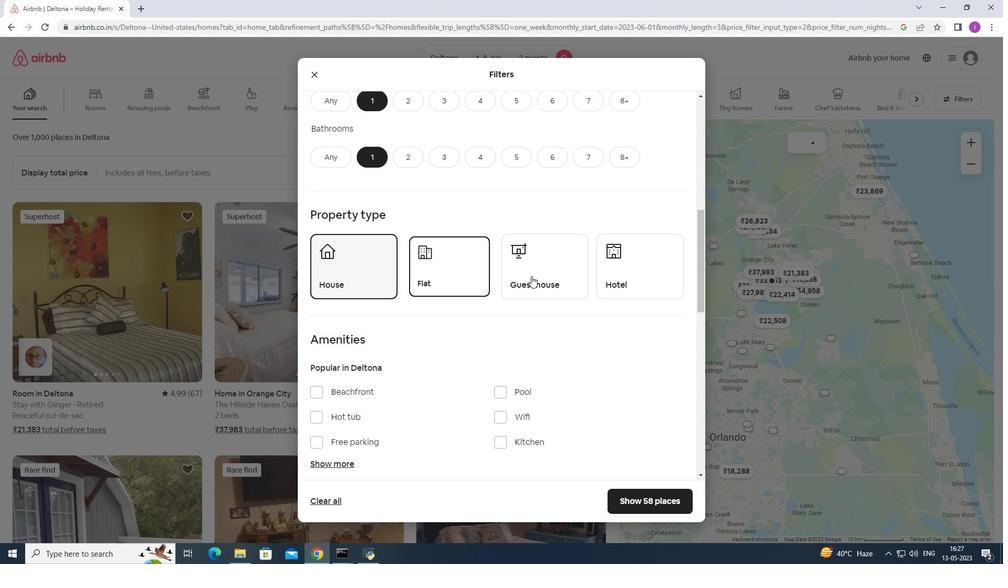 
Action: Mouse moved to (621, 254)
Screenshot: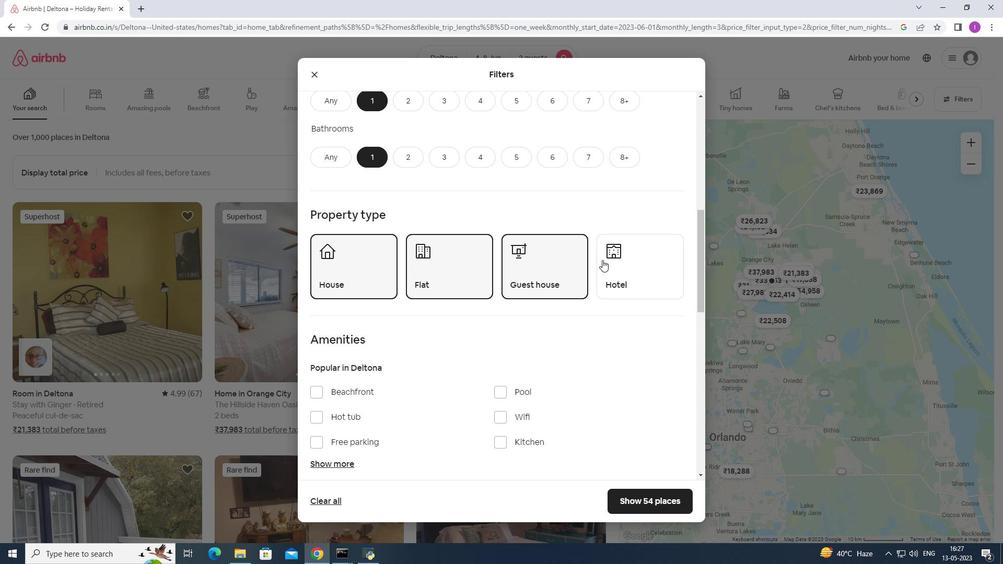 
Action: Mouse pressed left at (621, 254)
Screenshot: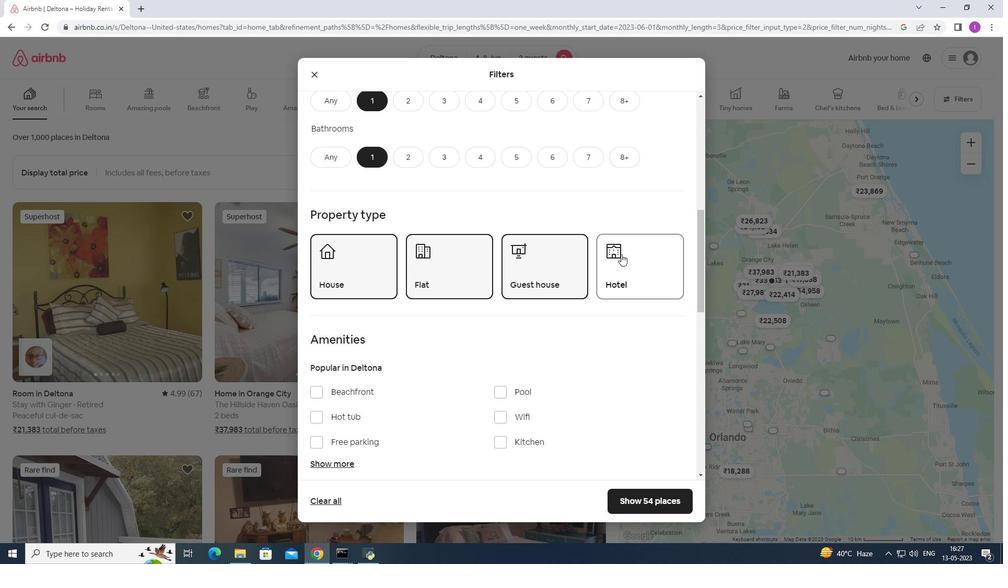 
Action: Mouse moved to (432, 344)
Screenshot: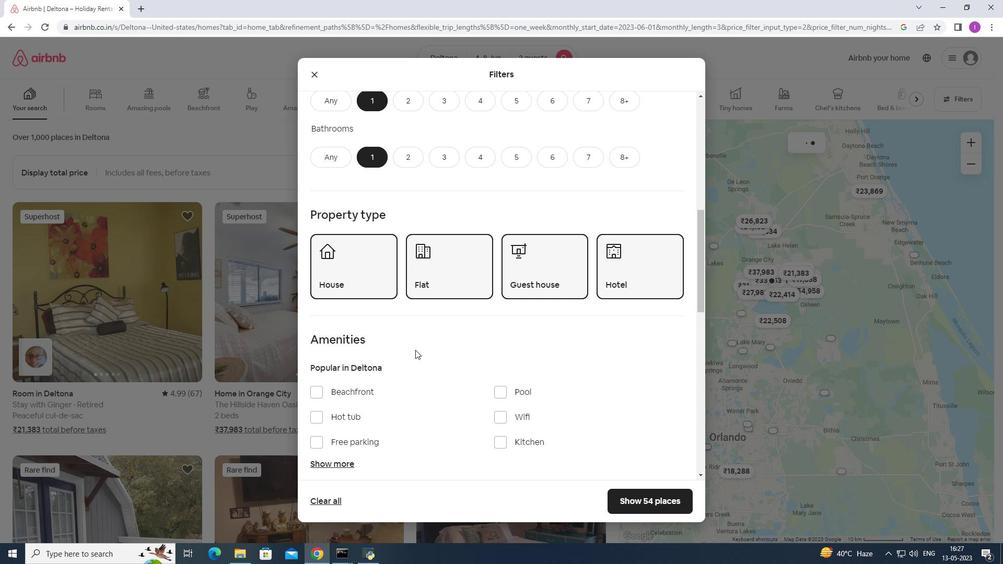 
Action: Mouse scrolled (432, 344) with delta (0, 0)
Screenshot: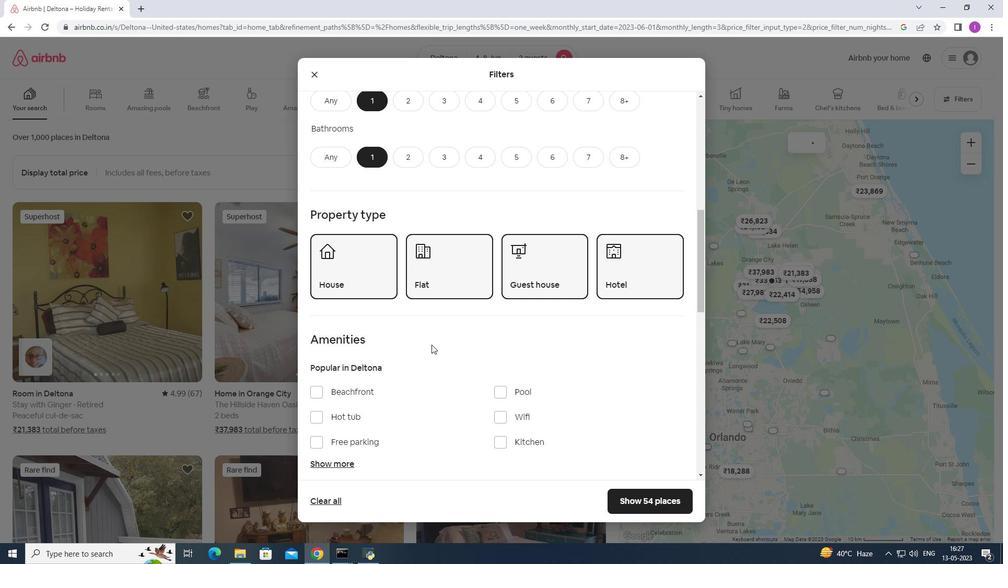 
Action: Mouse scrolled (432, 344) with delta (0, 0)
Screenshot: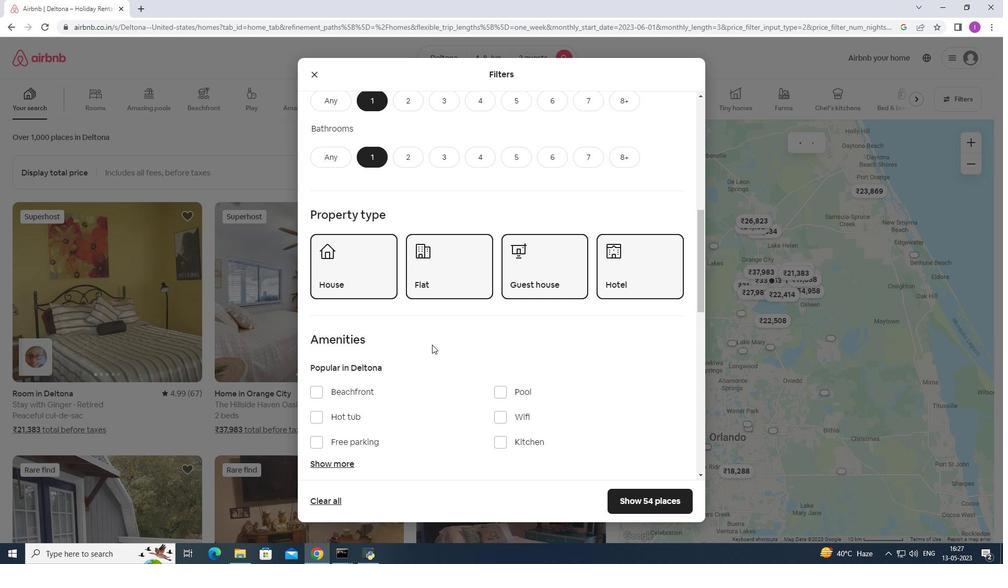 
Action: Mouse moved to (317, 339)
Screenshot: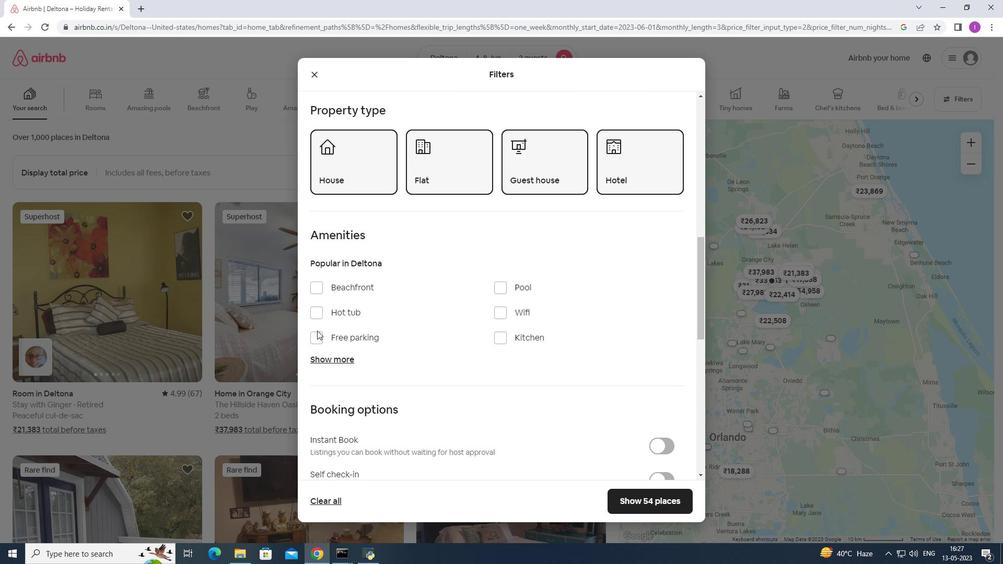 
Action: Mouse pressed left at (317, 339)
Screenshot: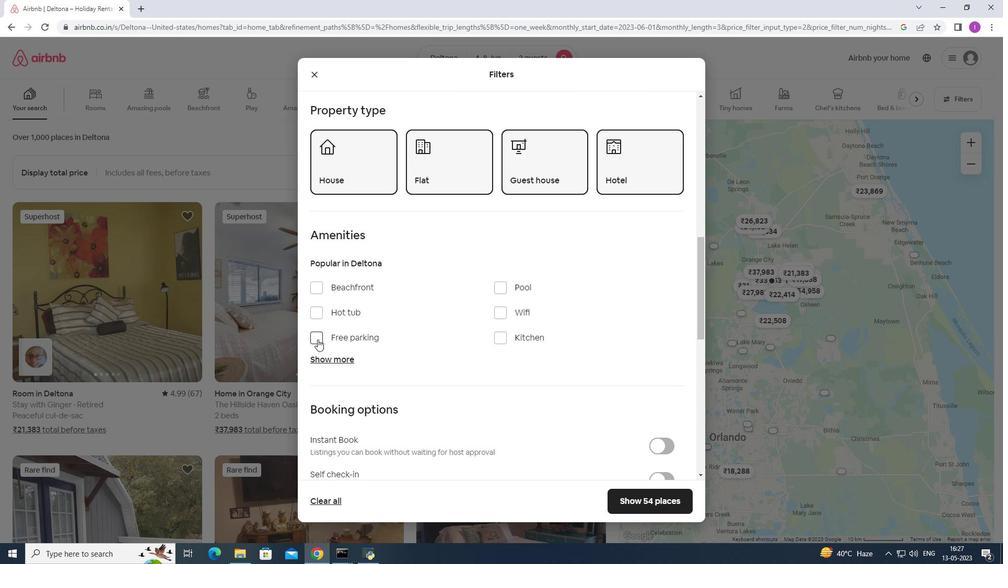 
Action: Mouse moved to (458, 319)
Screenshot: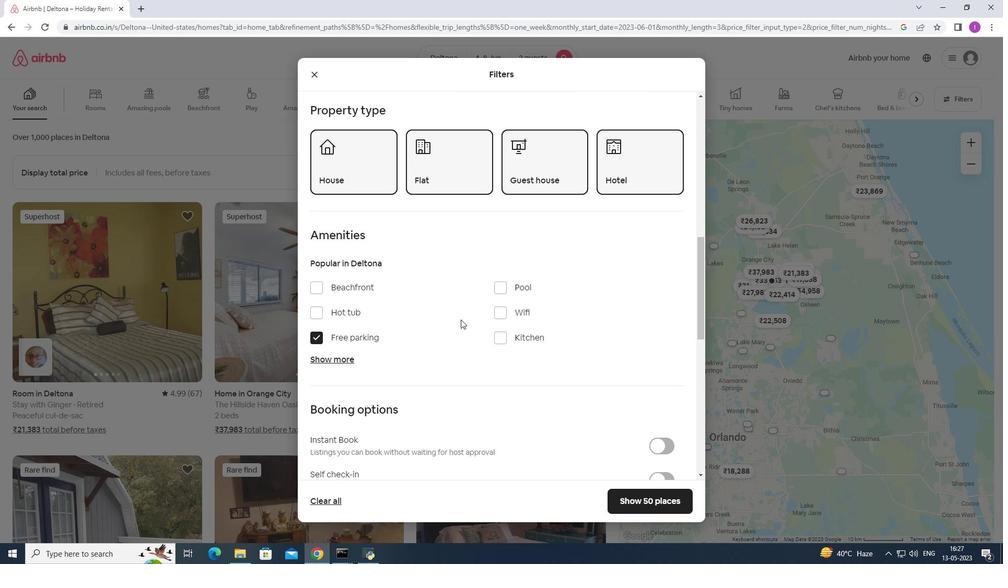 
Action: Mouse scrolled (458, 319) with delta (0, 0)
Screenshot: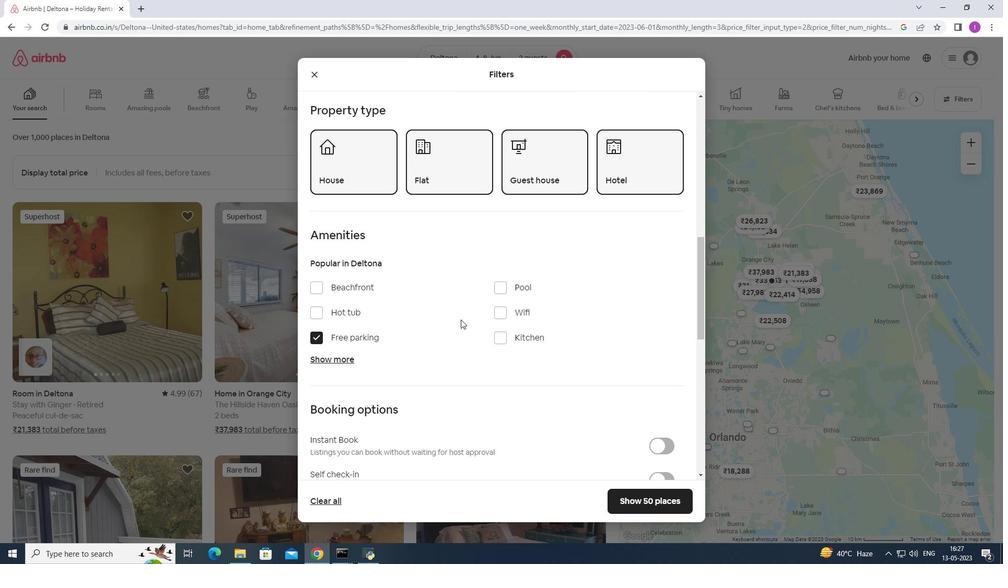 
Action: Mouse moved to (317, 288)
Screenshot: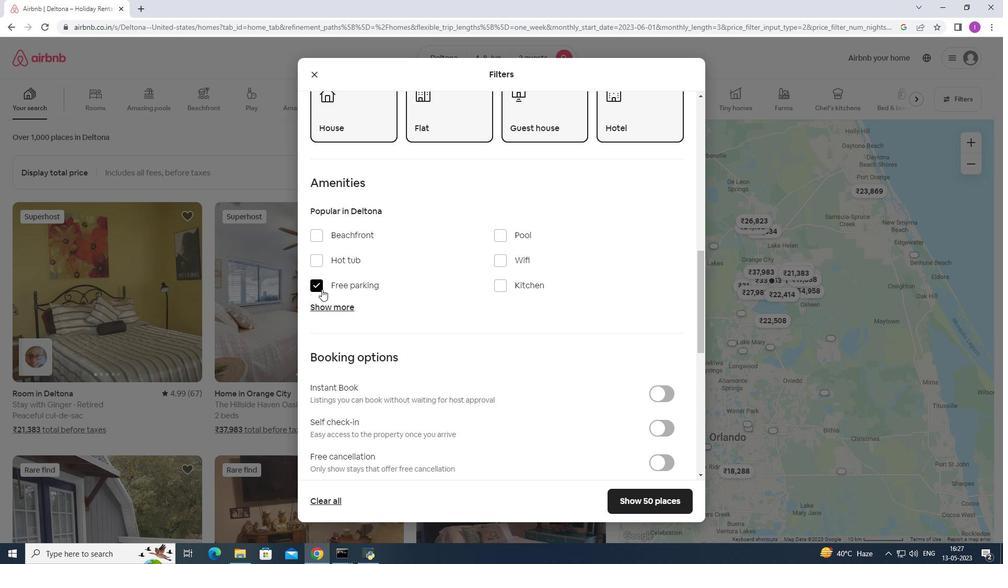 
Action: Mouse pressed left at (317, 288)
Screenshot: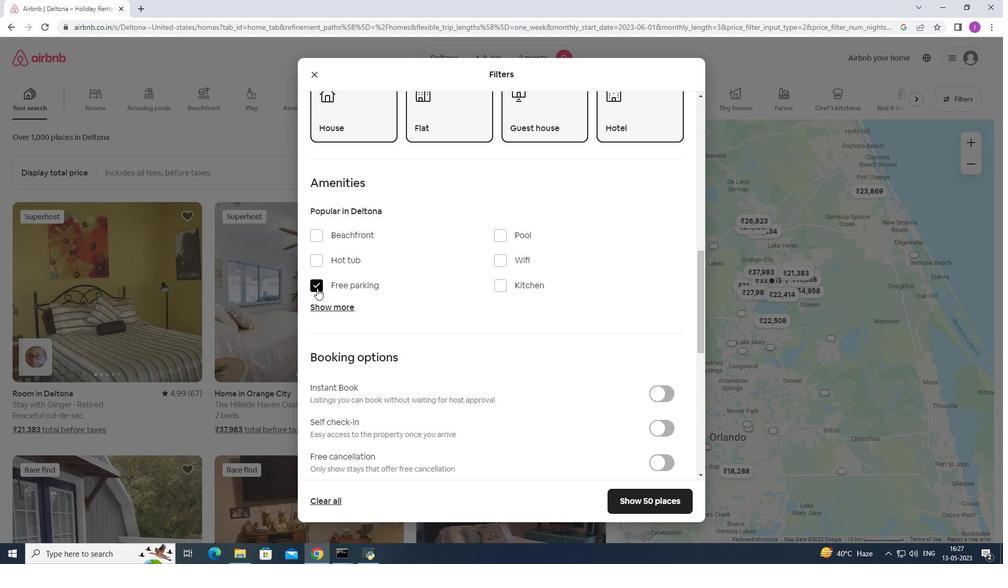 
Action: Mouse moved to (669, 422)
Screenshot: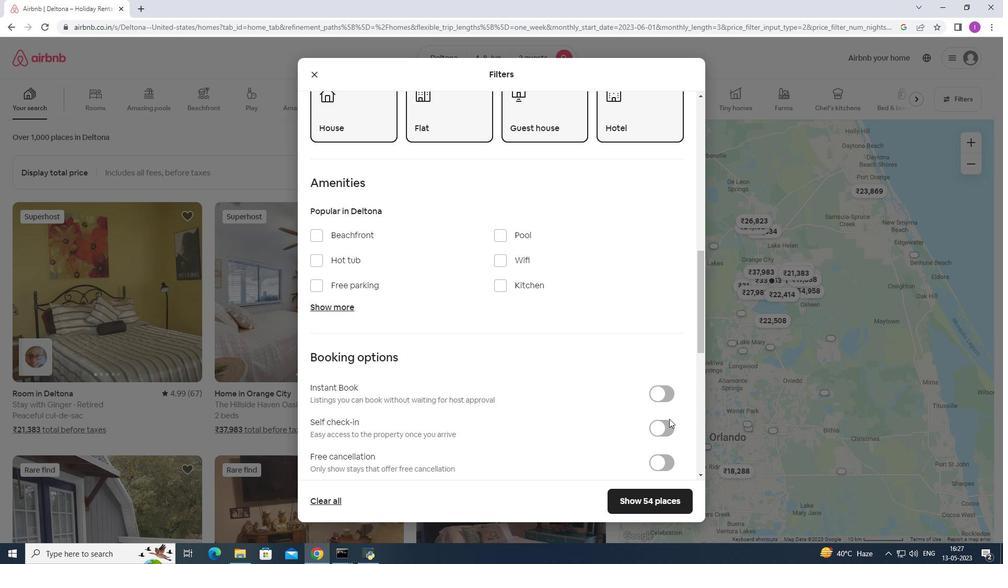 
Action: Mouse pressed left at (669, 422)
Screenshot: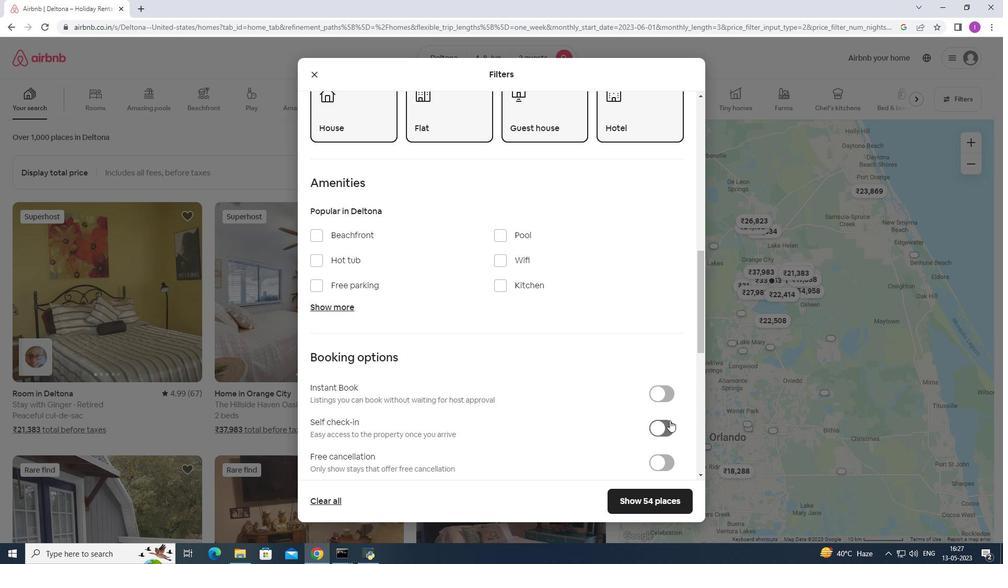 
Action: Mouse moved to (547, 407)
Screenshot: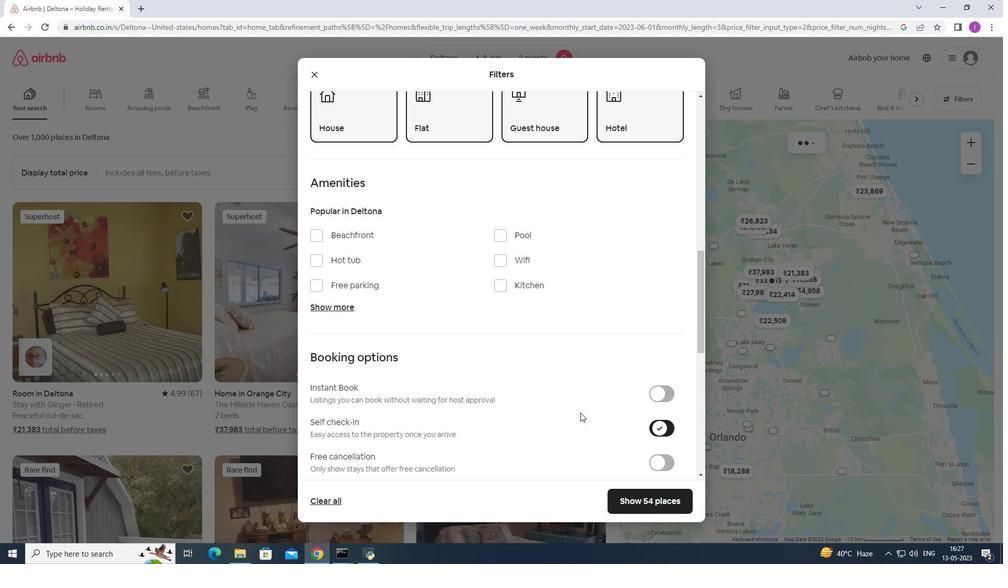 
Action: Mouse scrolled (547, 406) with delta (0, 0)
Screenshot: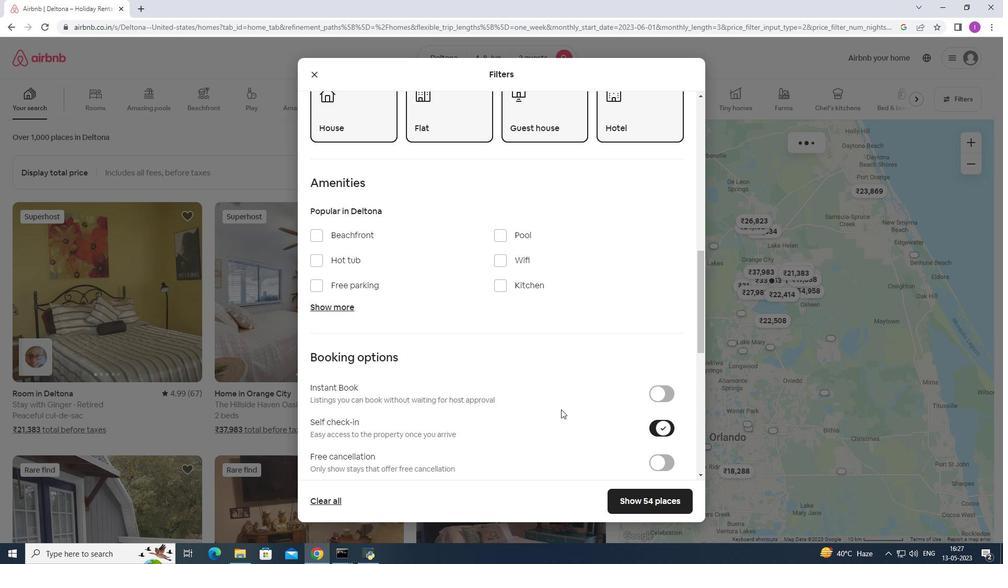 
Action: Mouse scrolled (547, 406) with delta (0, 0)
Screenshot: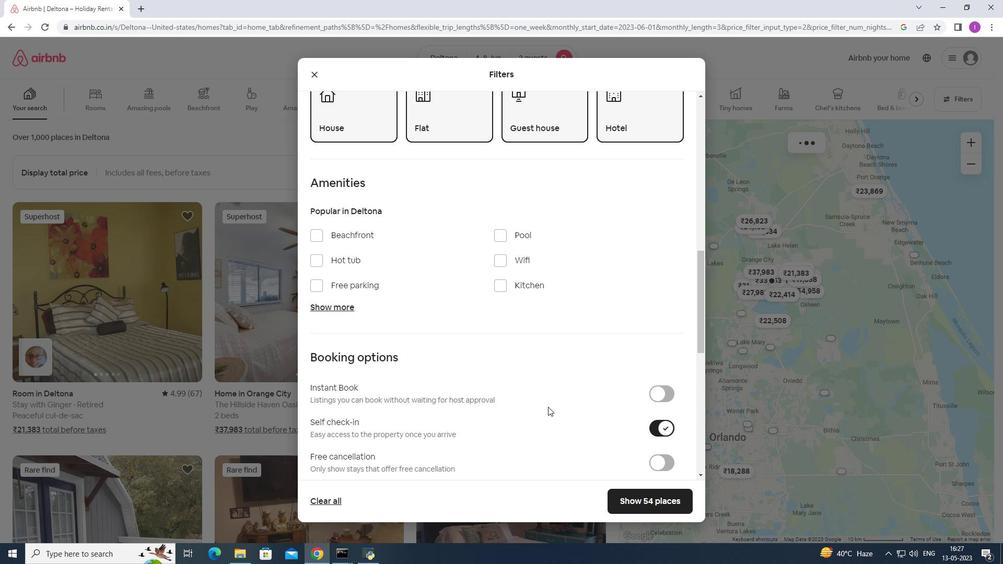 
Action: Mouse scrolled (547, 406) with delta (0, 0)
Screenshot: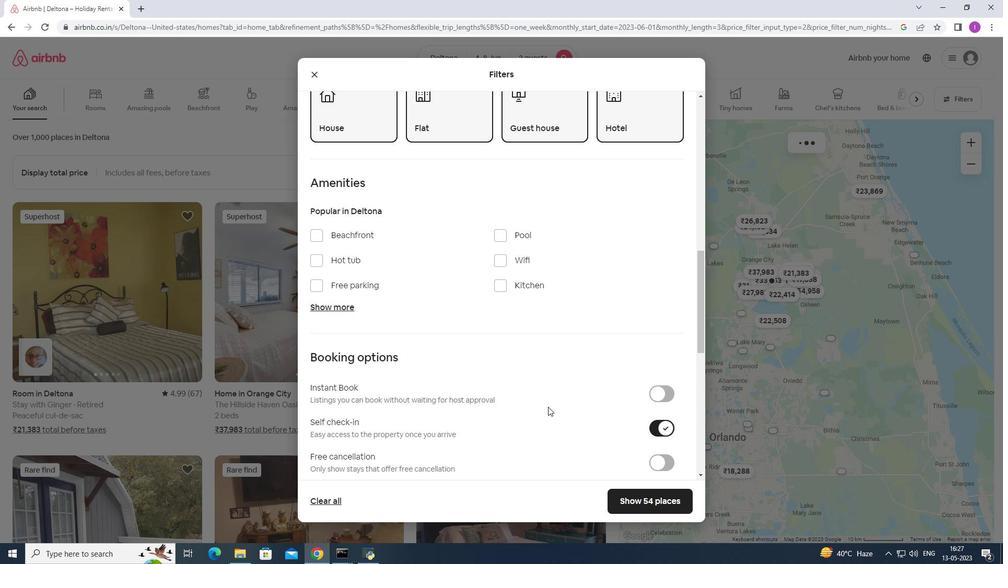 
Action: Mouse scrolled (547, 406) with delta (0, 0)
Screenshot: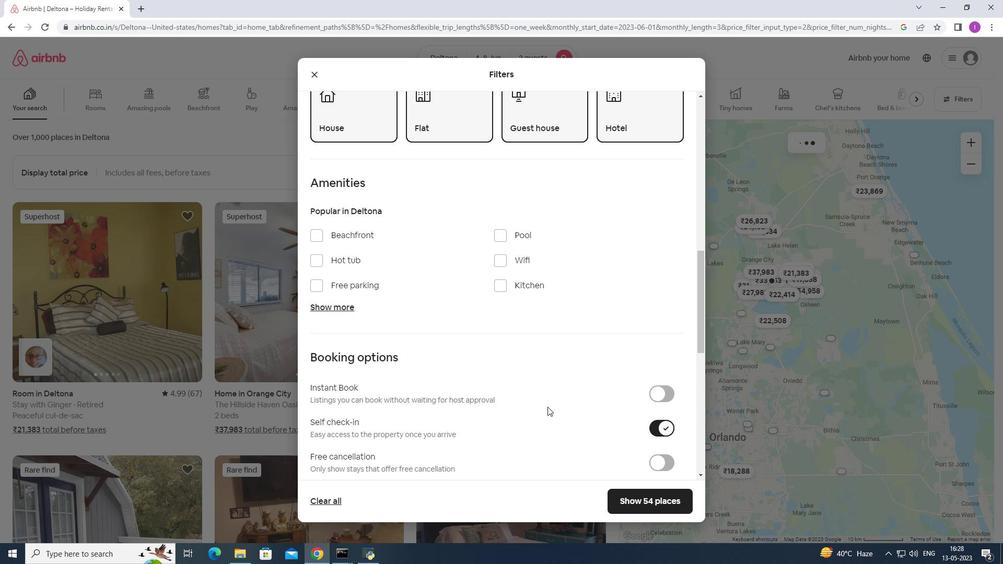
Action: Mouse moved to (554, 402)
Screenshot: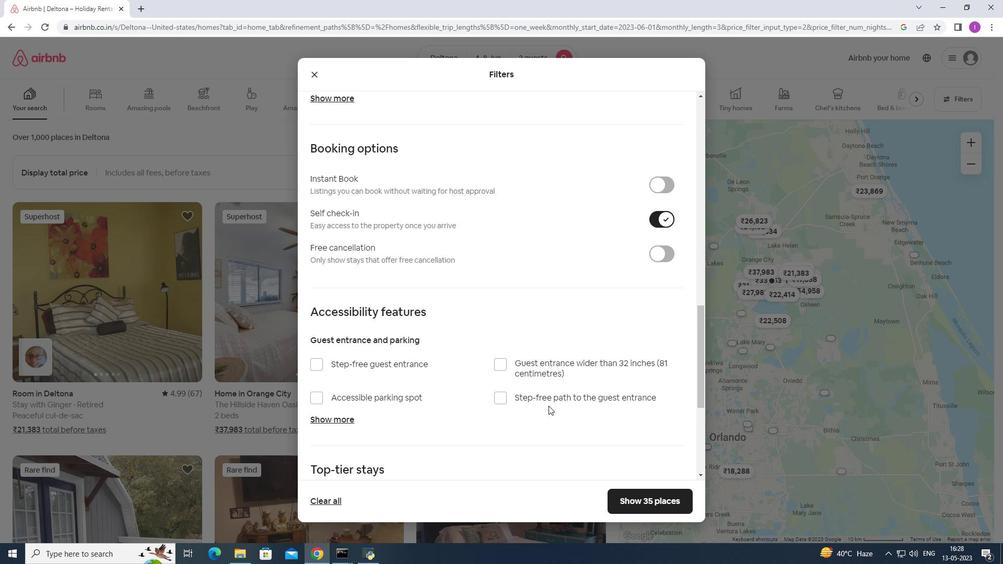 
Action: Mouse scrolled (554, 401) with delta (0, 0)
Screenshot: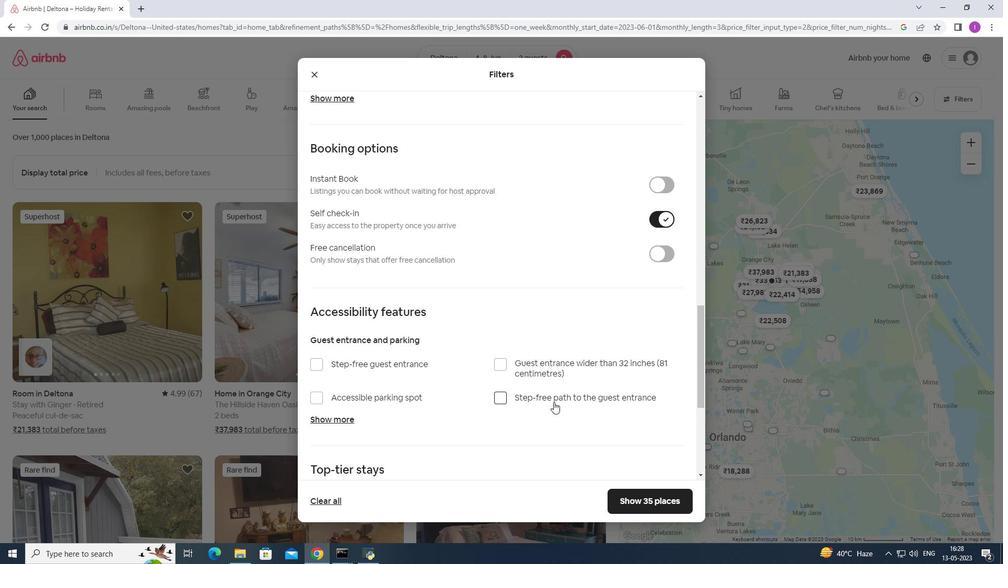 
Action: Mouse scrolled (554, 401) with delta (0, 0)
Screenshot: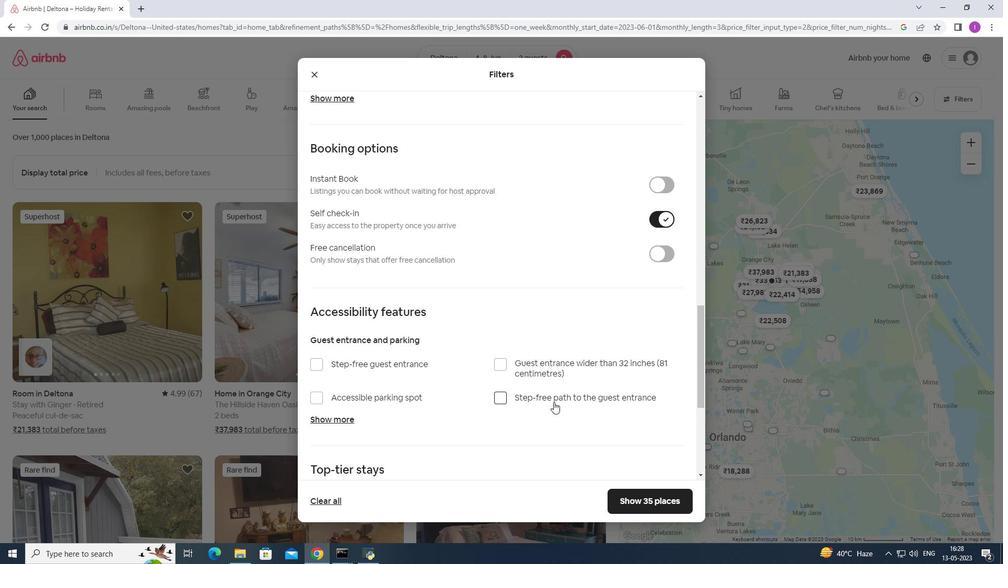 
Action: Mouse scrolled (554, 401) with delta (0, 0)
Screenshot: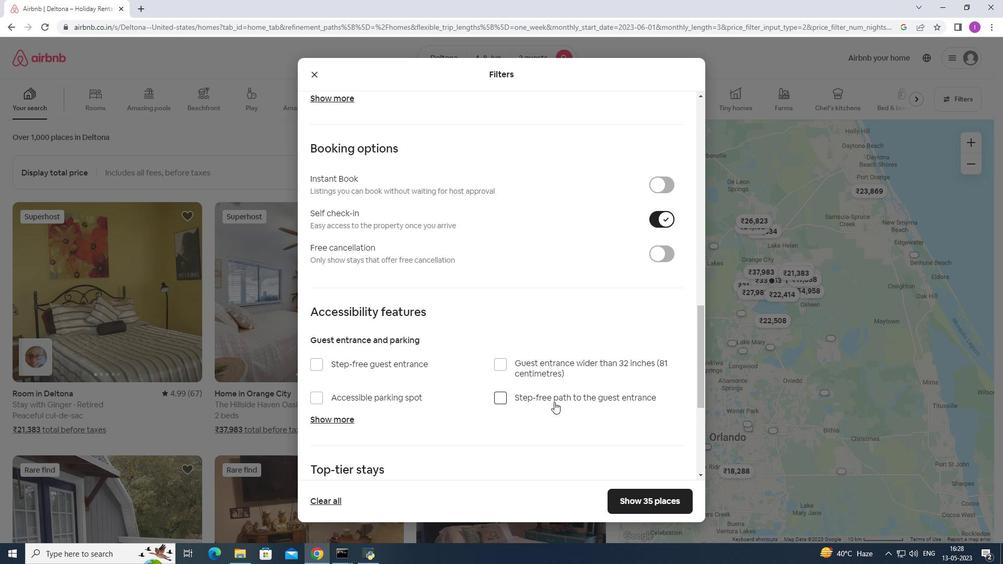 
Action: Mouse scrolled (554, 401) with delta (0, 0)
Screenshot: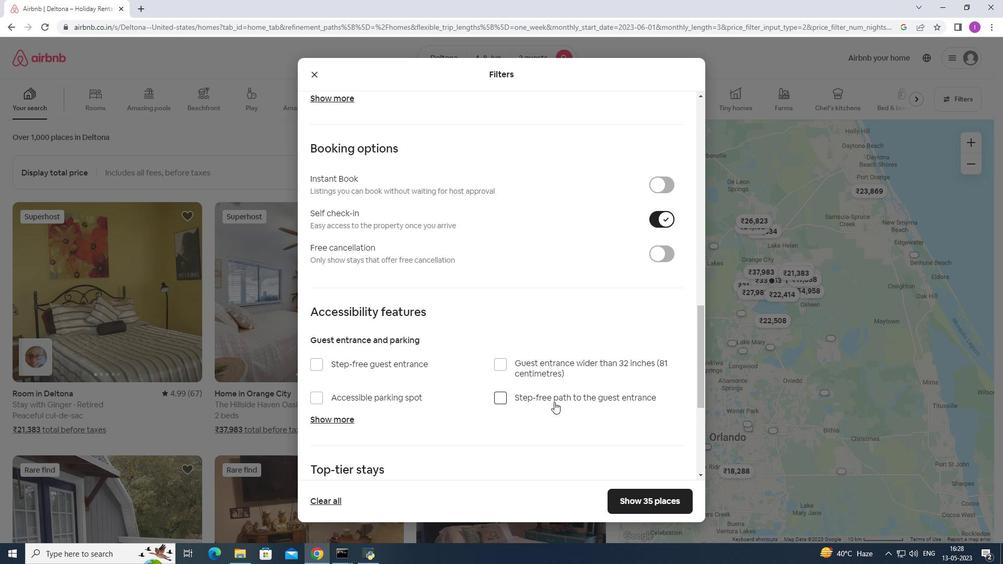 
Action: Mouse scrolled (554, 401) with delta (0, 0)
Screenshot: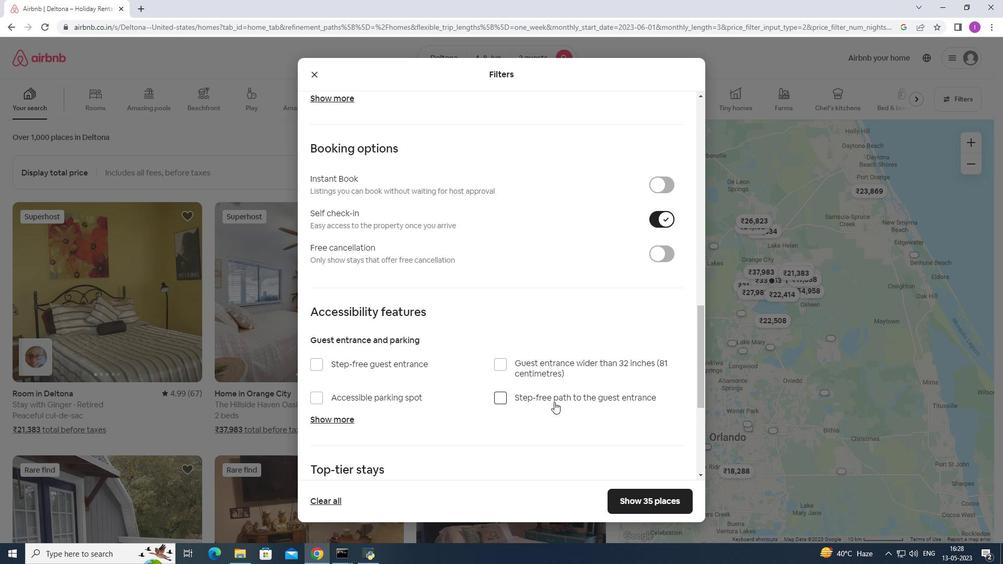 
Action: Mouse moved to (521, 402)
Screenshot: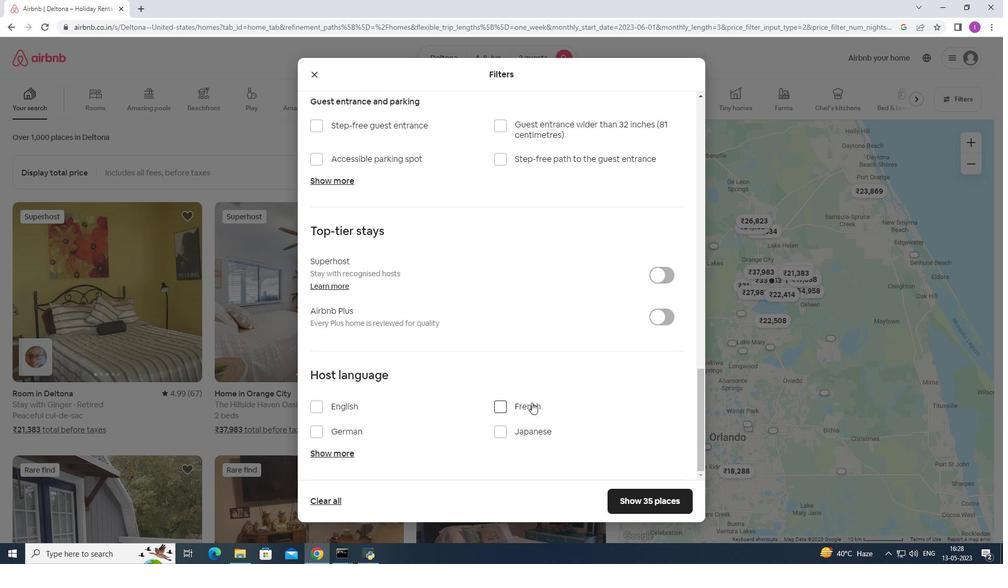
Action: Mouse scrolled (521, 402) with delta (0, 0)
Screenshot: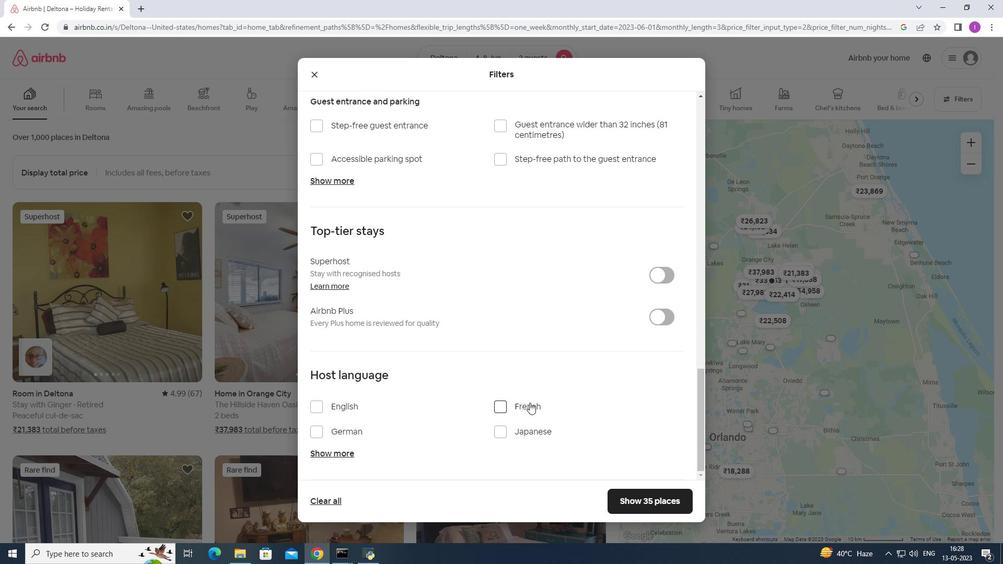 
Action: Mouse moved to (520, 403)
Screenshot: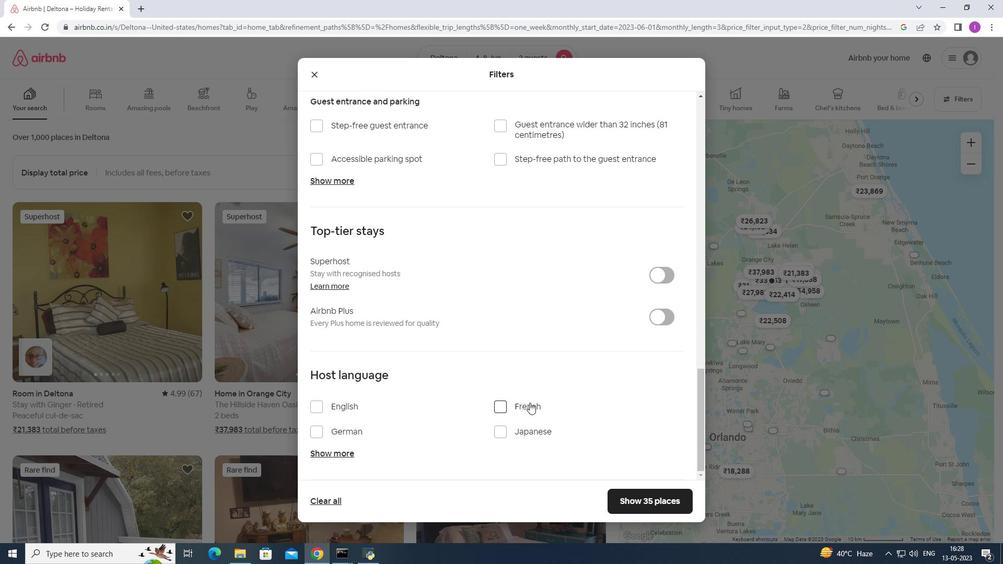 
Action: Mouse scrolled (520, 403) with delta (0, 0)
Screenshot: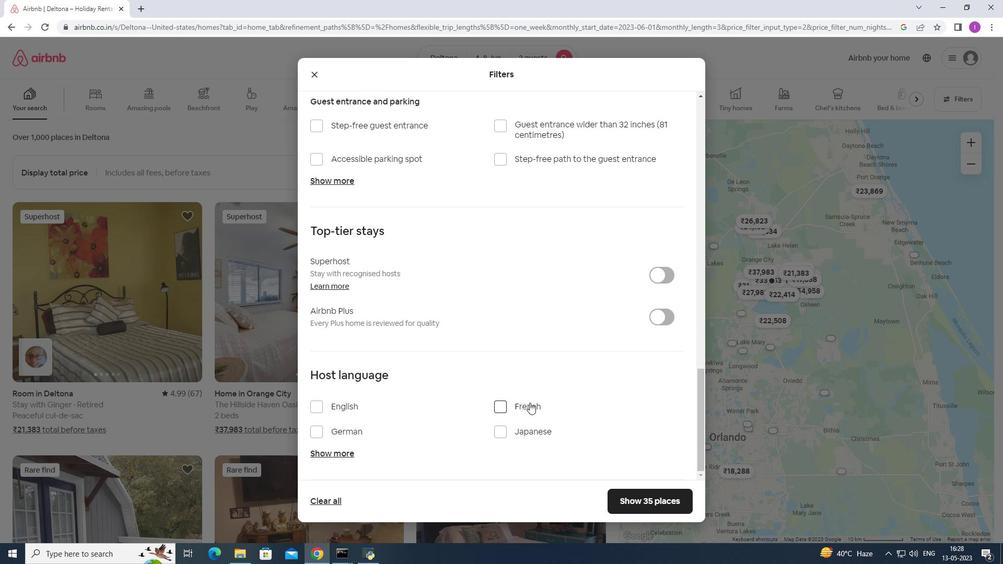 
Action: Mouse moved to (514, 407)
Screenshot: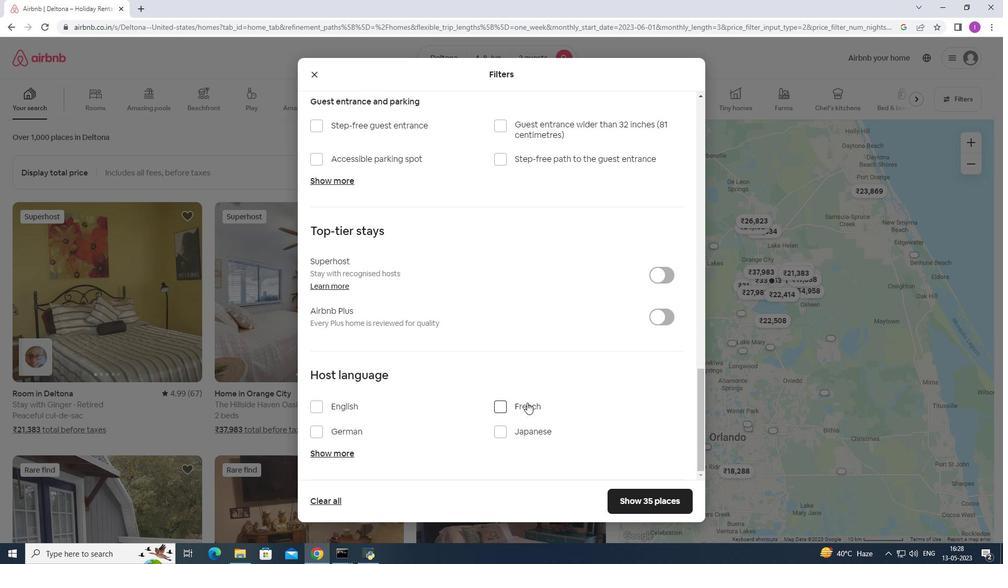 
Action: Mouse scrolled (514, 406) with delta (0, 0)
Screenshot: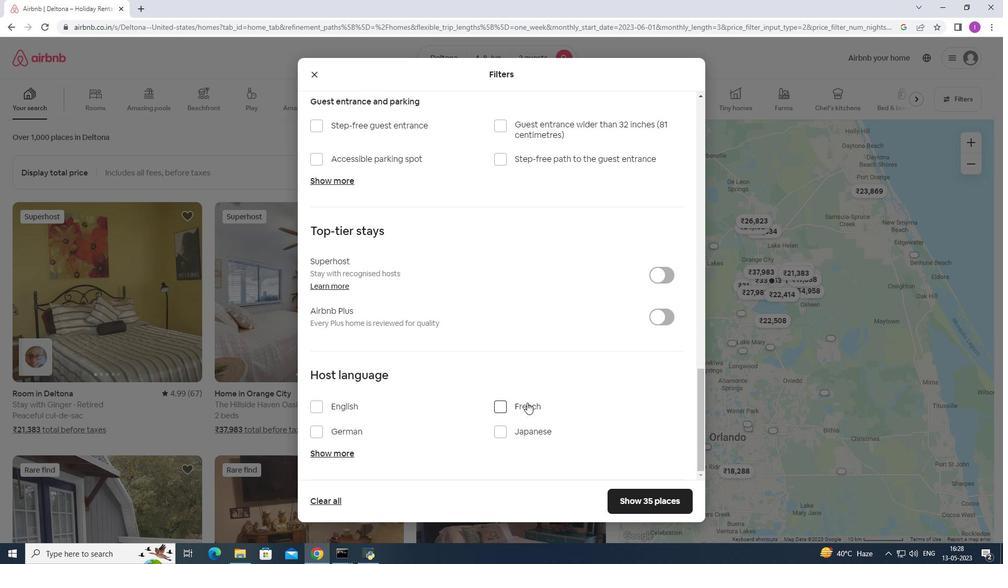 
Action: Mouse moved to (312, 408)
Screenshot: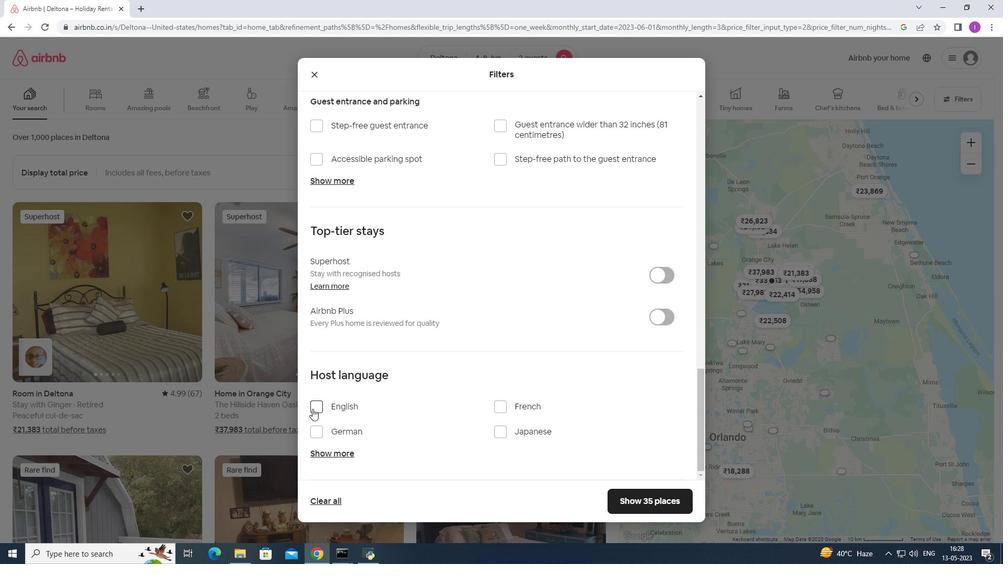 
Action: Mouse pressed left at (312, 408)
Screenshot: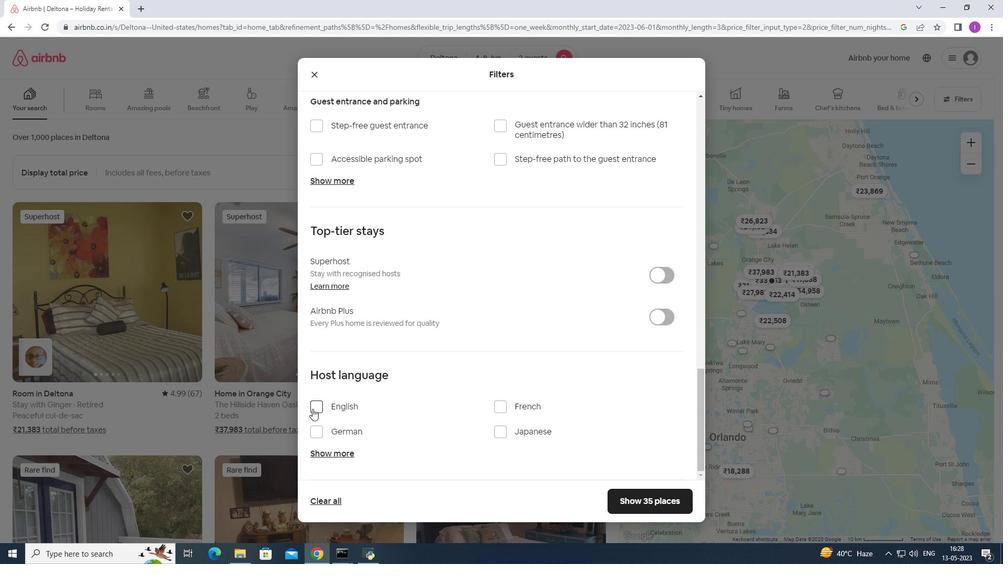 
Action: Mouse moved to (638, 493)
Screenshot: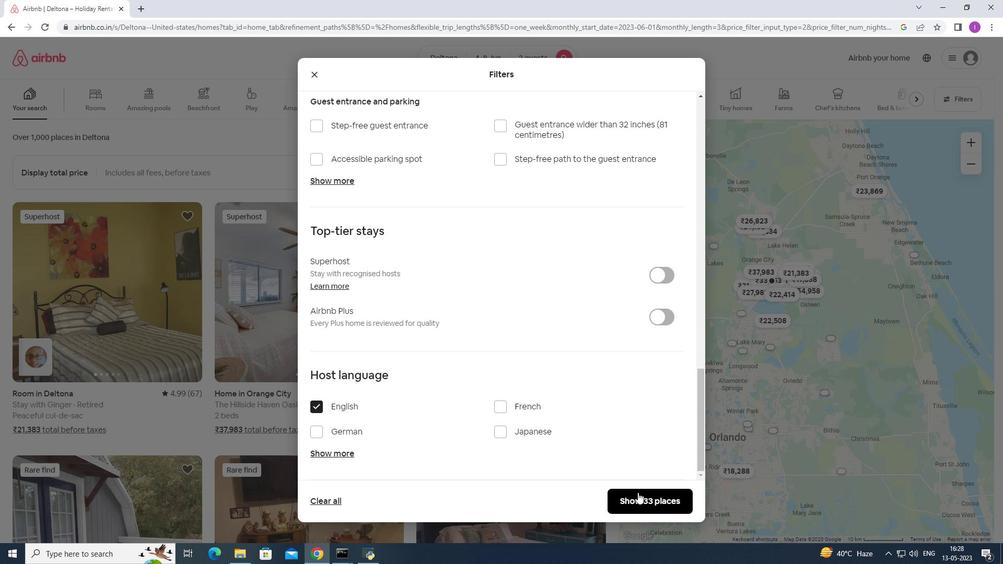 
Action: Mouse pressed left at (638, 493)
Screenshot: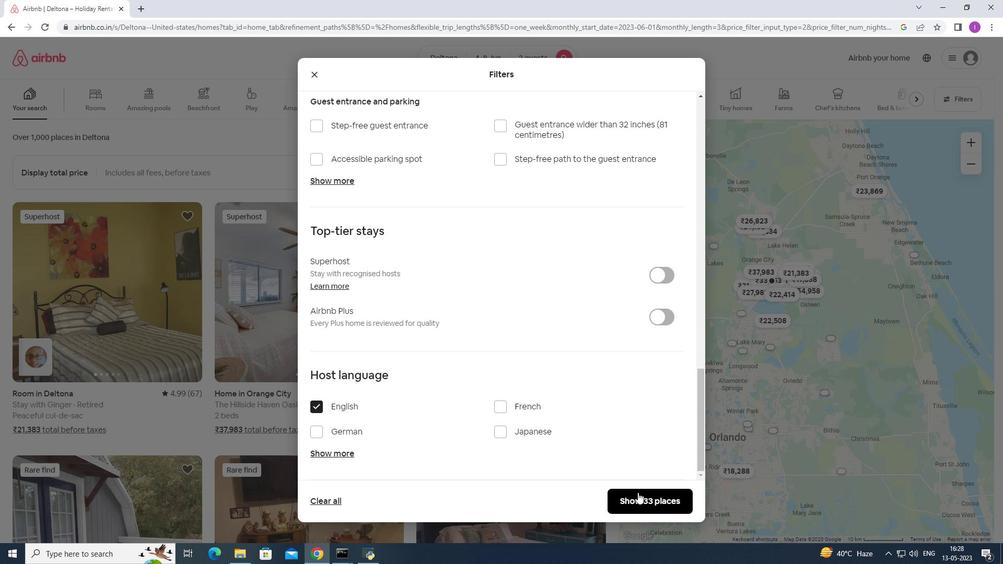 
Action: Mouse moved to (577, 478)
Screenshot: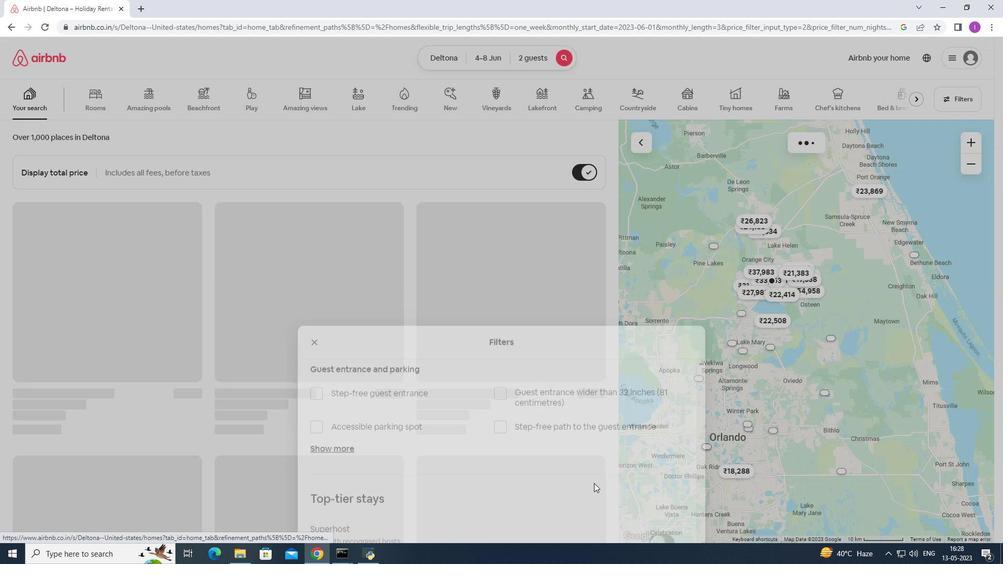 
